 Task: Add an event with the title Monthly Review Meeting, date '2024/04/03', time 8:00 AM to 10:00 AMand add a description: A monthly review meeting is a scheduled gathering where team members and stakeholders come together to reflect on the previous month's performance, discuss achievements, identify areas for improvement, and set goals for the upcoming month. Select event color  Tomato . Add location for the event as: 789 Rua Augusta, Lisbon, Portugal, logged in from the account softage.1@softage.netand send the event invitation to softage.3@softage.net and softage.4@softage.net. Set a reminder for the event Every weekday(Monday to Friday)
Action: Mouse moved to (56, 87)
Screenshot: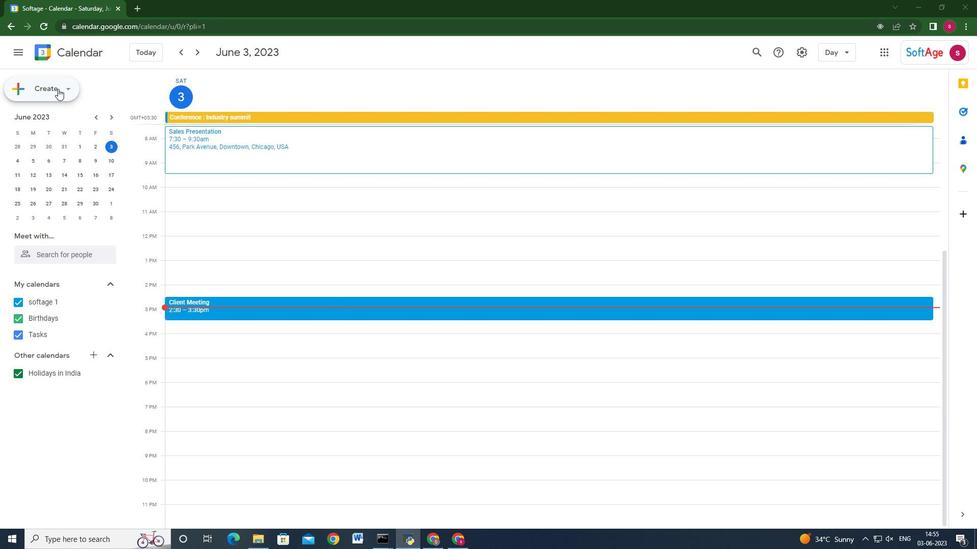 
Action: Mouse pressed left at (56, 87)
Screenshot: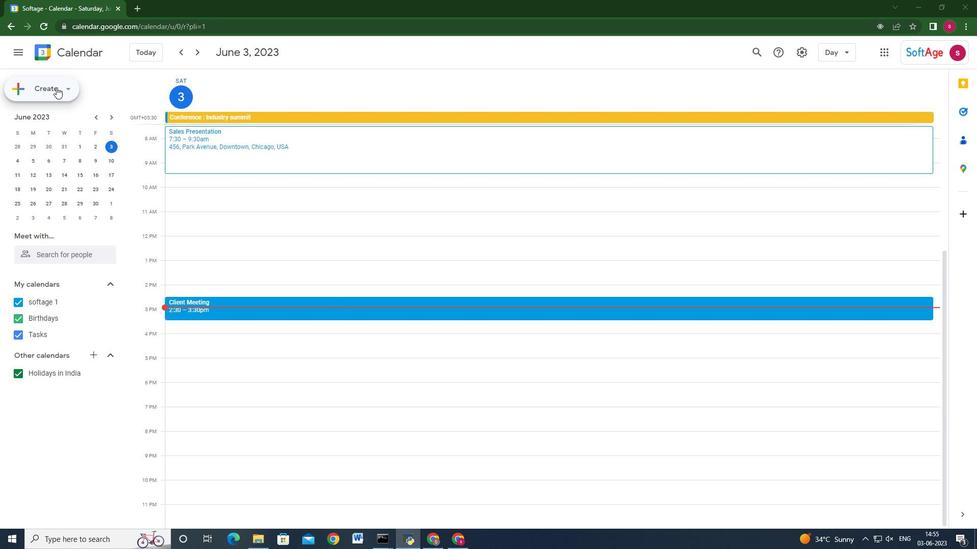 
Action: Mouse moved to (42, 115)
Screenshot: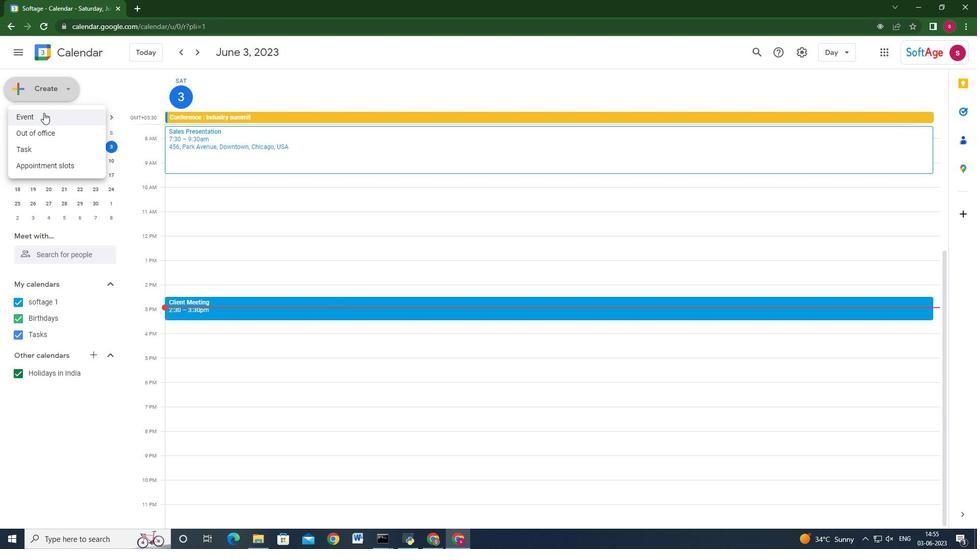 
Action: Mouse pressed left at (42, 115)
Screenshot: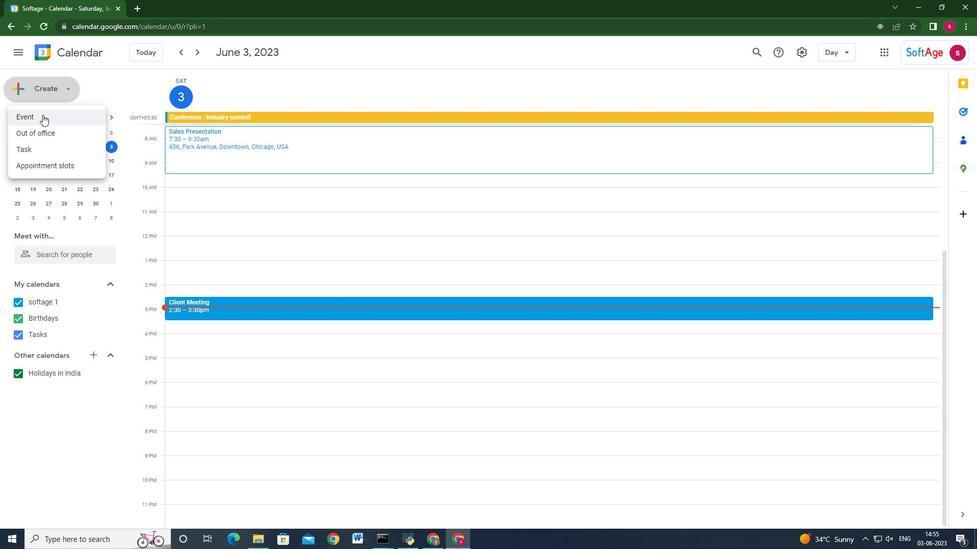 
Action: Mouse moved to (571, 397)
Screenshot: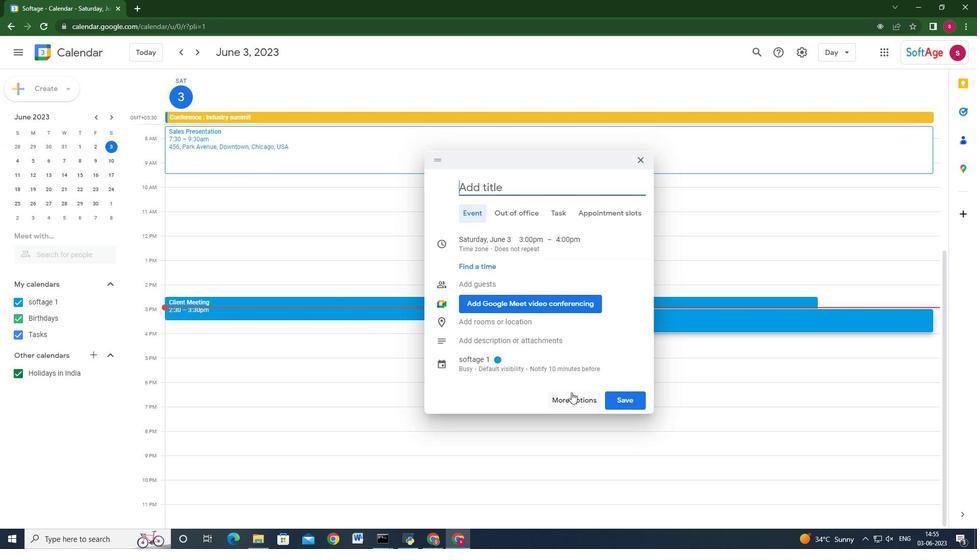 
Action: Mouse pressed left at (571, 397)
Screenshot: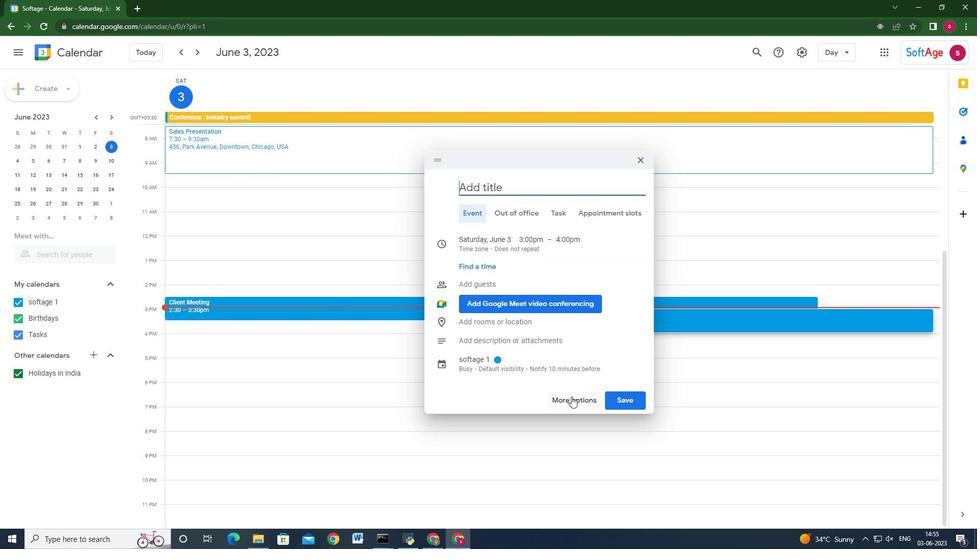 
Action: Mouse moved to (213, 61)
Screenshot: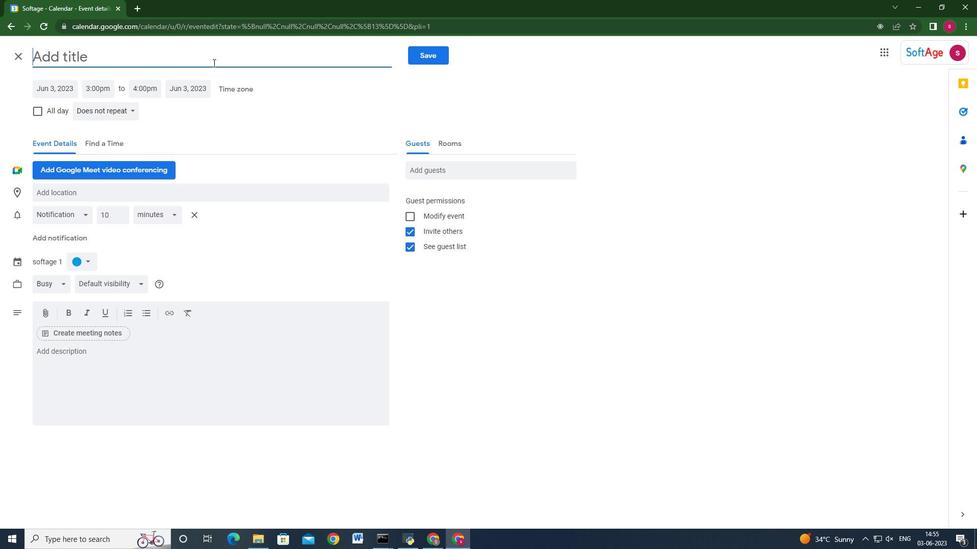 
Action: Key pressed <Key.shift>Monthly<Key.space><Key.shift>r<Key.shift><Key.backspace><Key.shift_r>Review<Key.space><Key.shift>Meeting
Screenshot: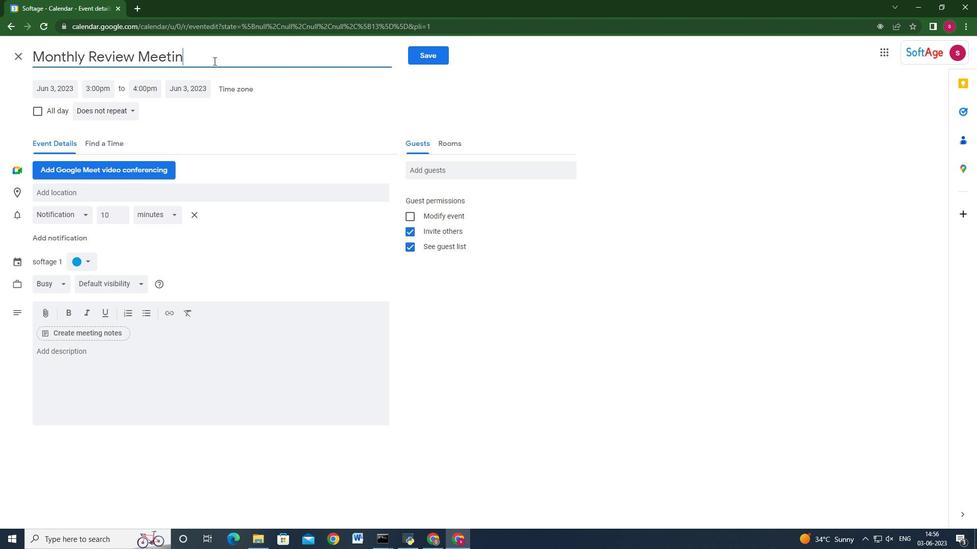 
Action: Mouse moved to (47, 86)
Screenshot: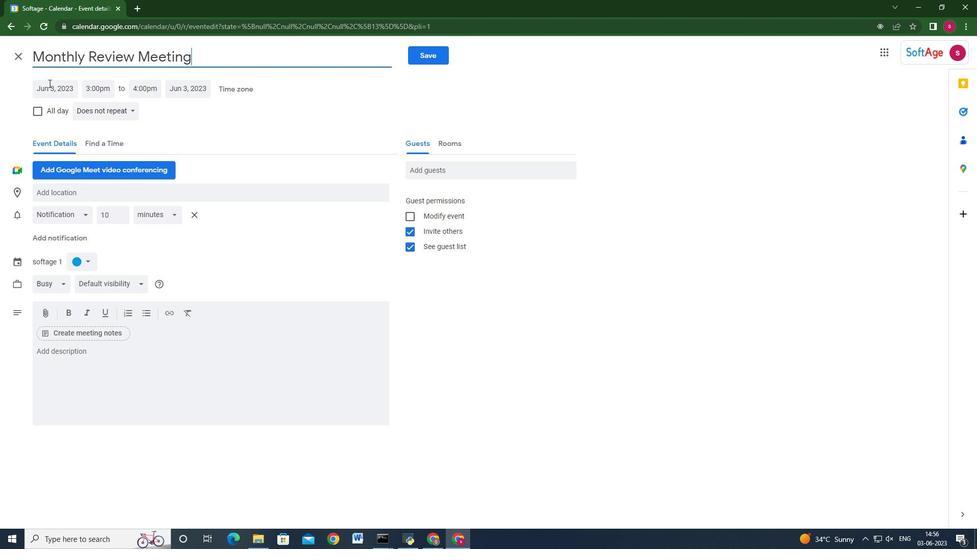 
Action: Mouse pressed left at (47, 86)
Screenshot: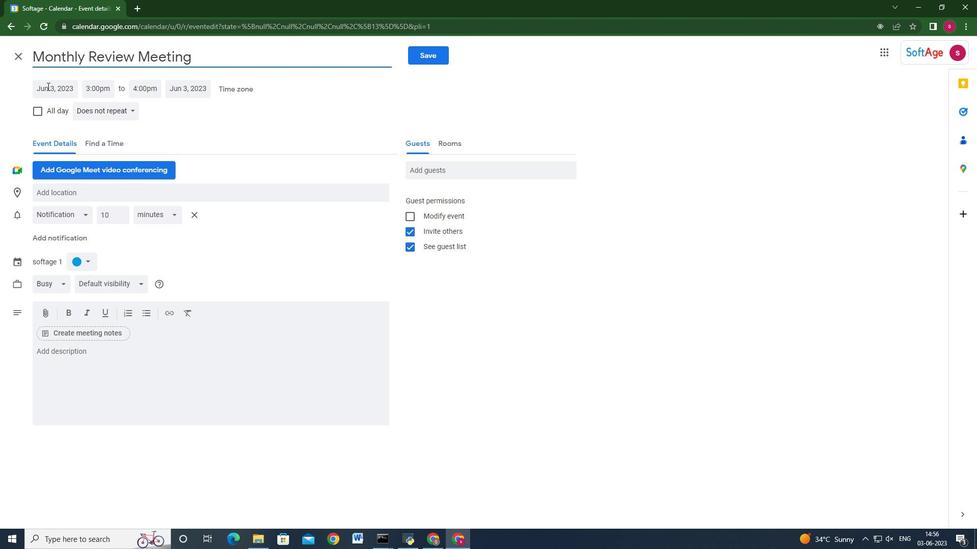 
Action: Mouse moved to (162, 109)
Screenshot: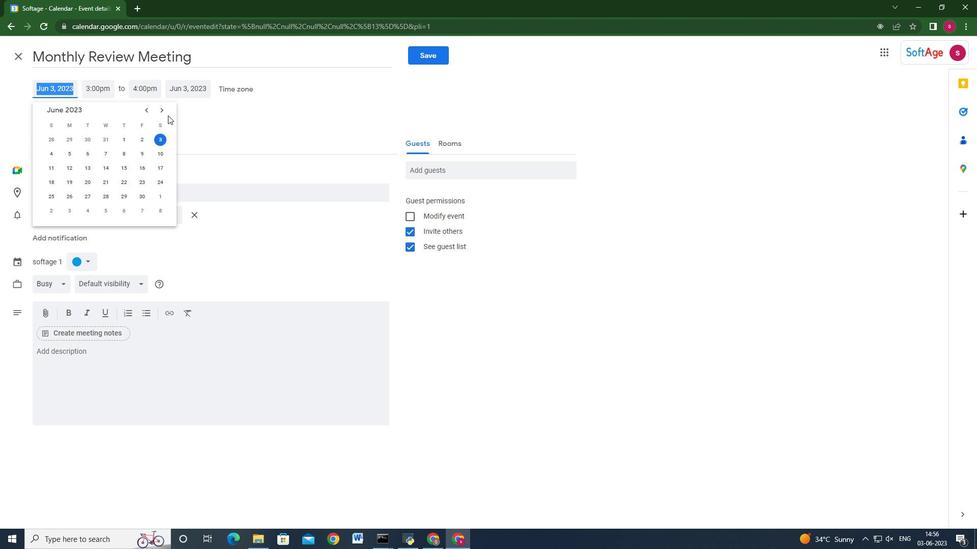 
Action: Mouse pressed left at (162, 109)
Screenshot: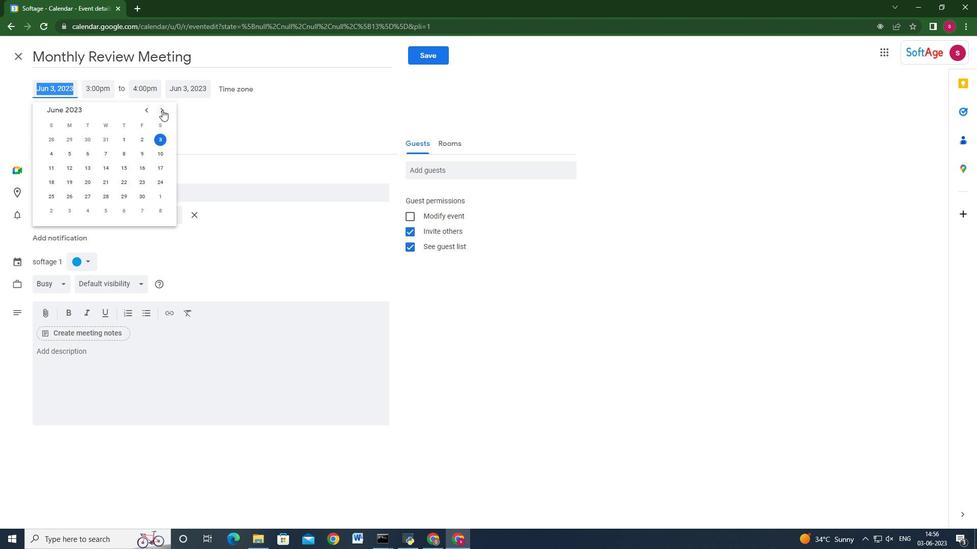 
Action: Mouse pressed left at (162, 109)
Screenshot: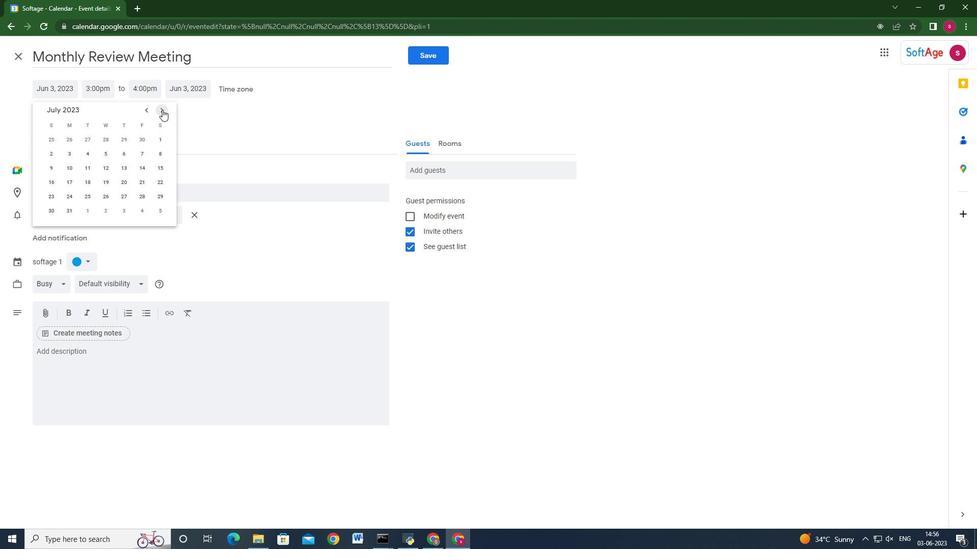 
Action: Mouse pressed left at (162, 109)
Screenshot: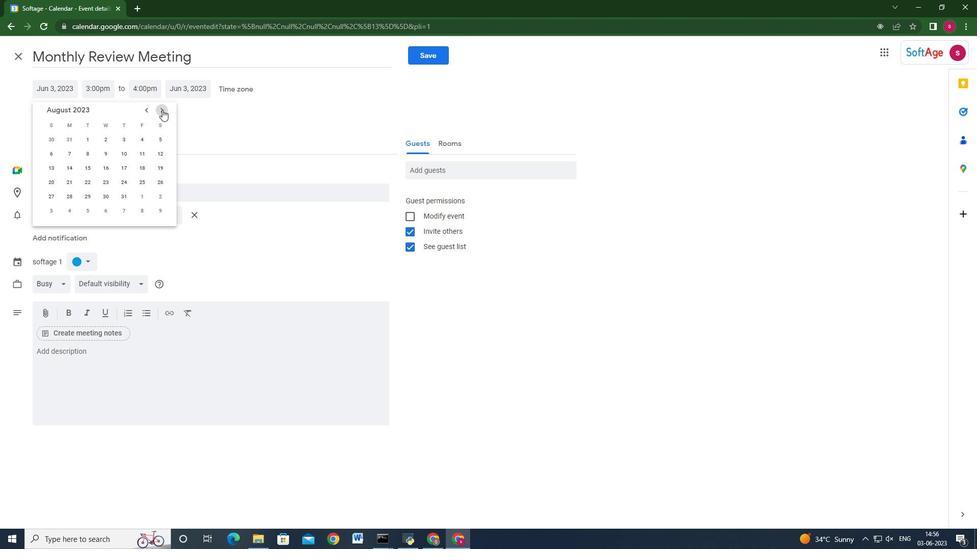 
Action: Mouse pressed left at (162, 109)
Screenshot: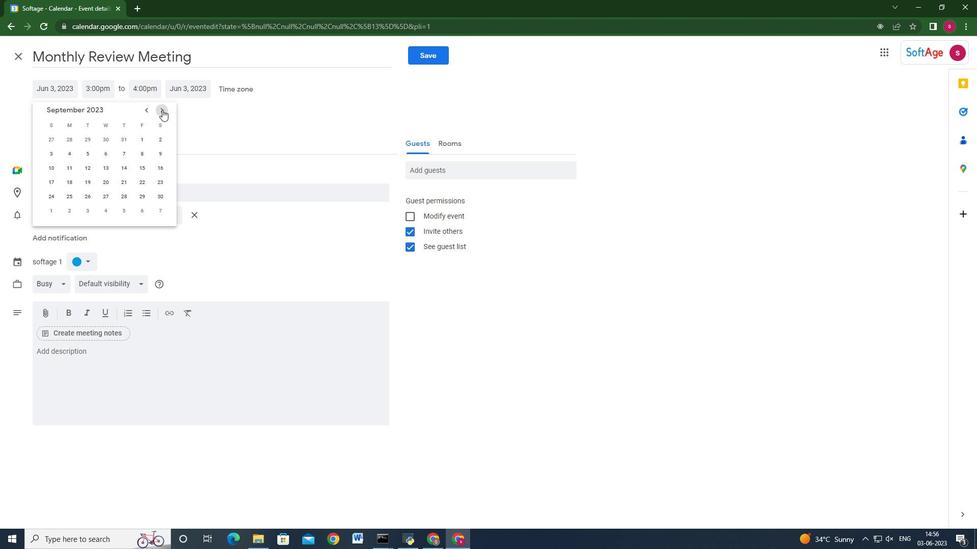 
Action: Mouse pressed left at (162, 109)
Screenshot: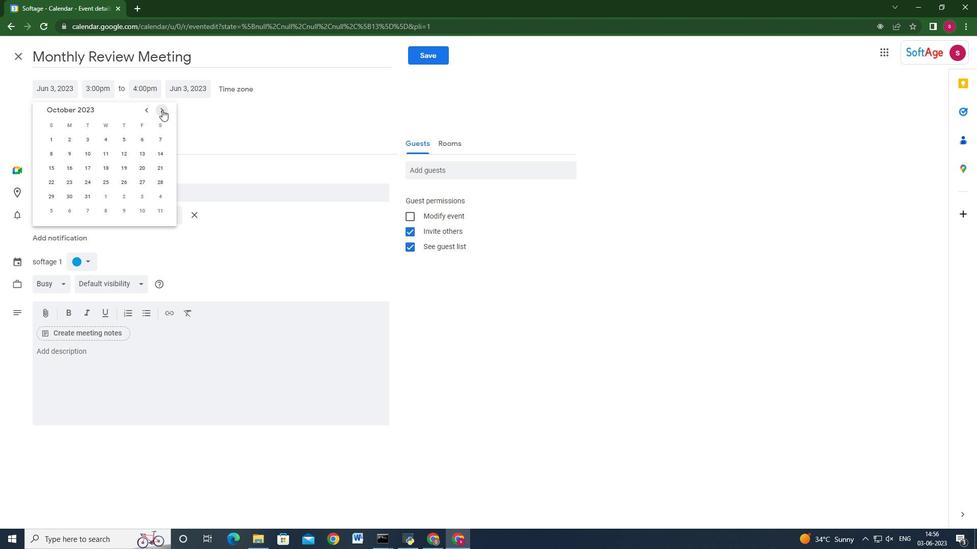 
Action: Mouse pressed left at (162, 109)
Screenshot: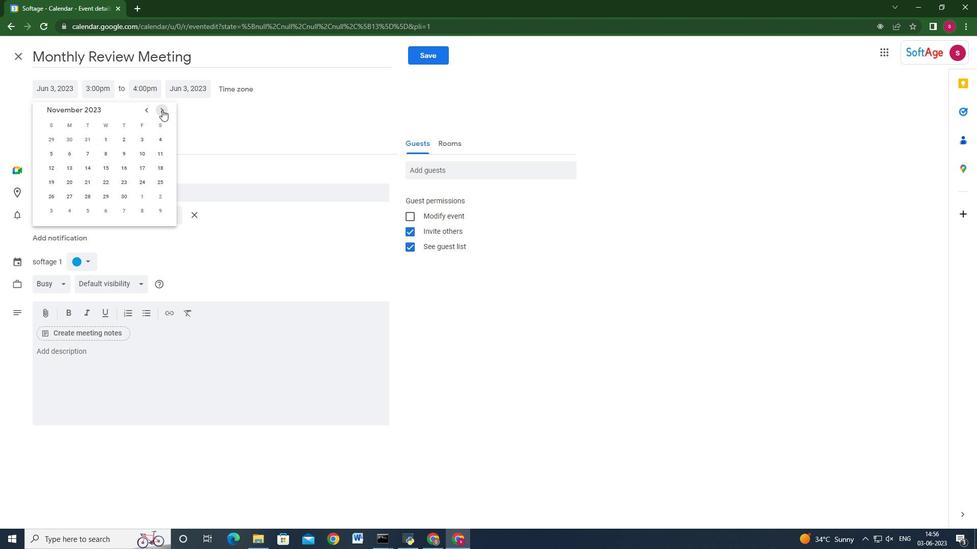 
Action: Mouse pressed left at (162, 109)
Screenshot: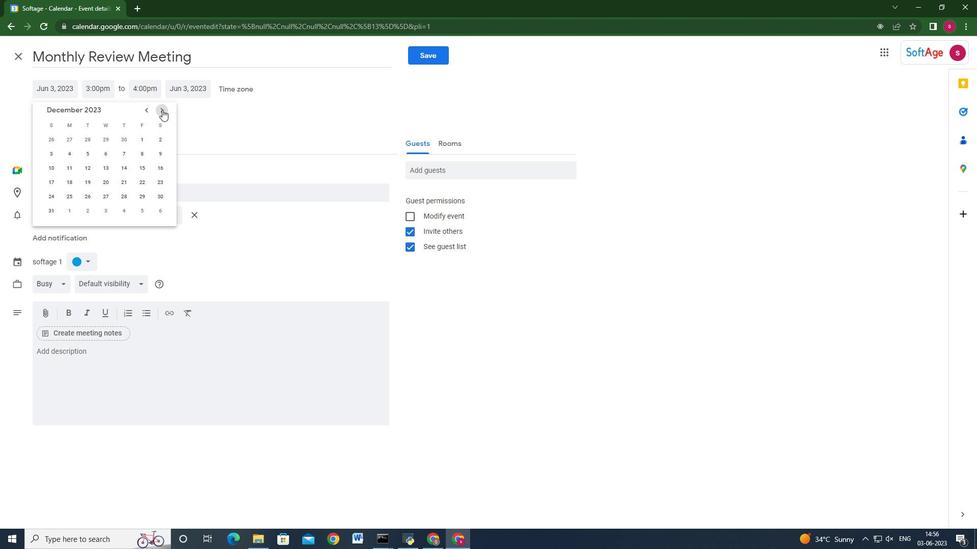 
Action: Mouse pressed left at (162, 109)
Screenshot: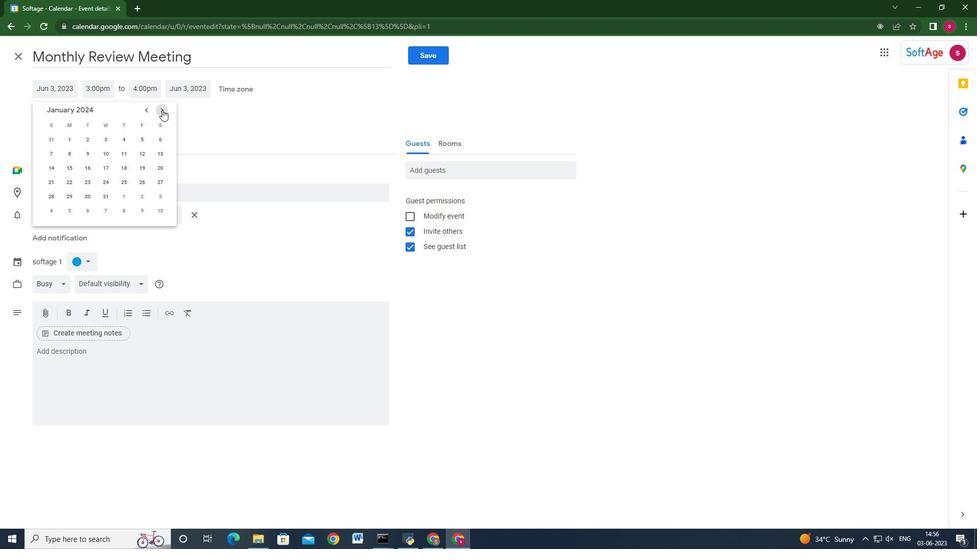 
Action: Mouse pressed left at (162, 109)
Screenshot: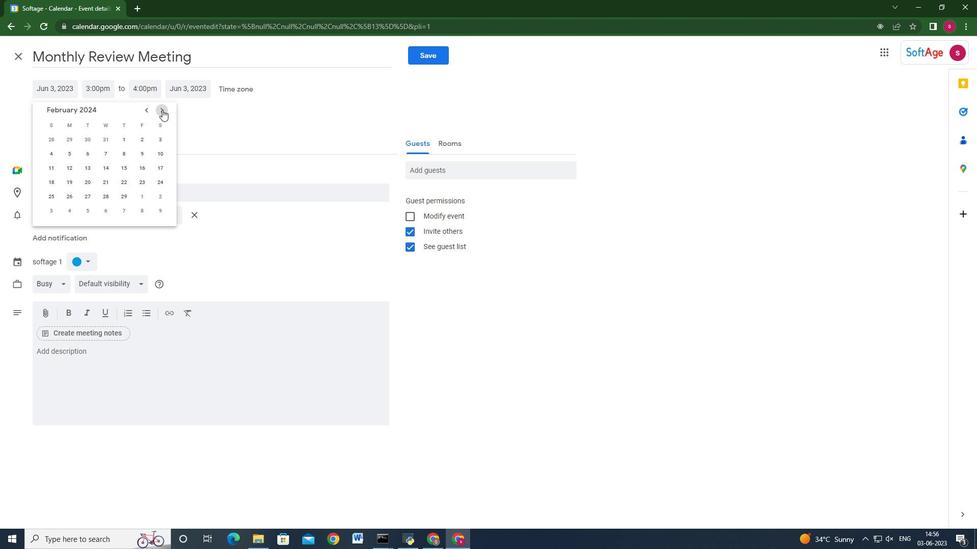 
Action: Mouse pressed left at (162, 109)
Screenshot: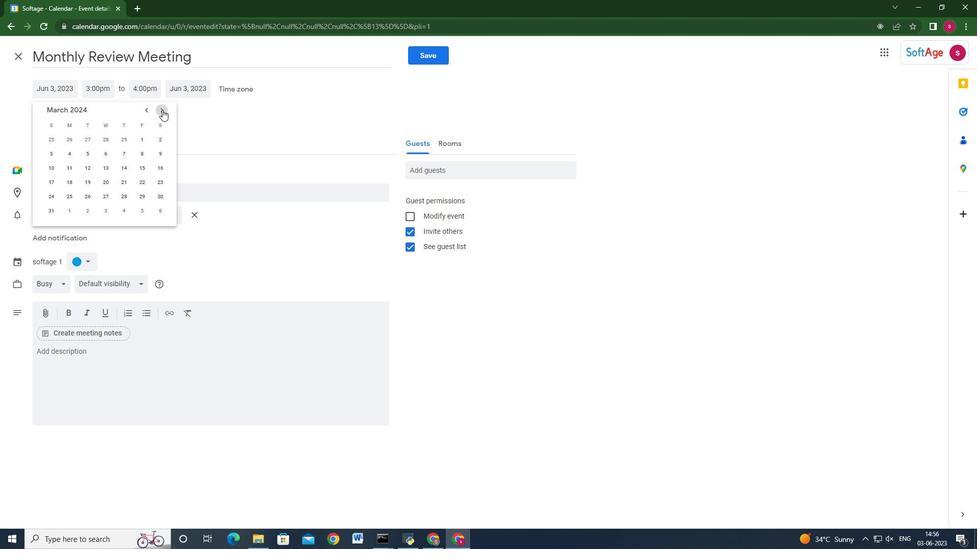
Action: Mouse moved to (107, 136)
Screenshot: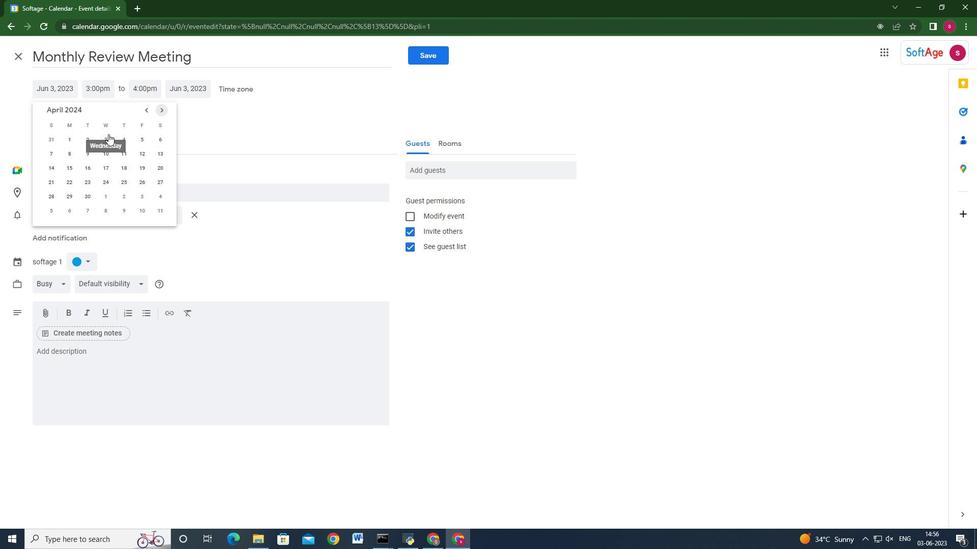 
Action: Mouse pressed left at (107, 136)
Screenshot: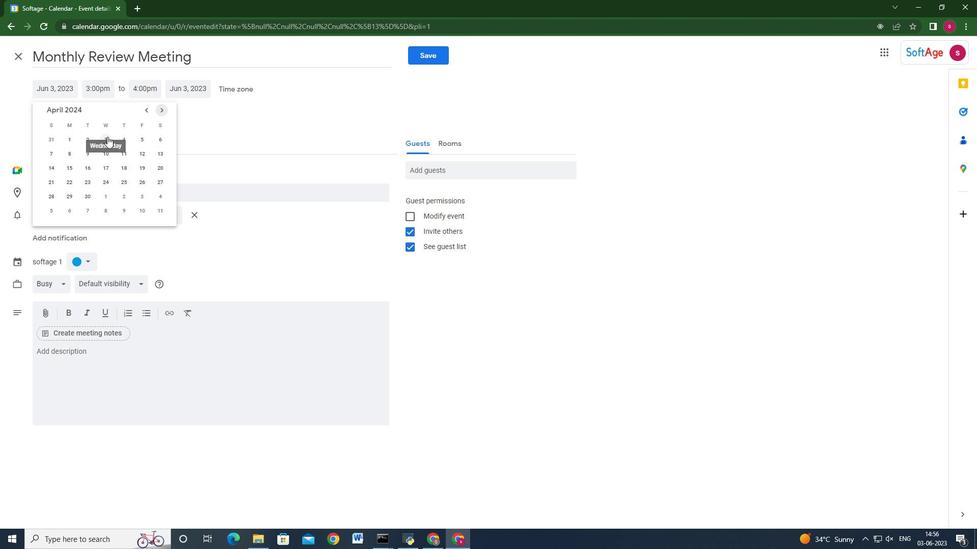 
Action: Mouse moved to (101, 87)
Screenshot: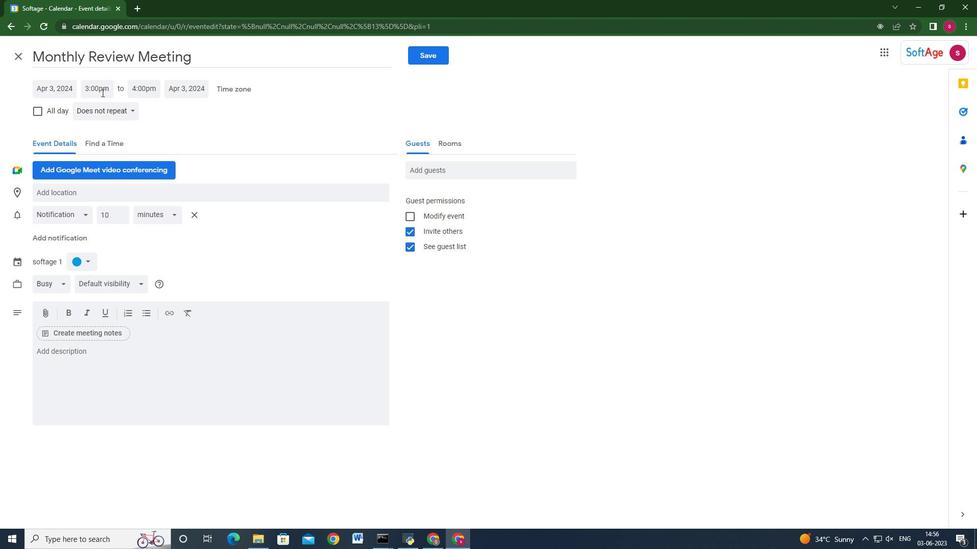 
Action: Mouse pressed left at (101, 87)
Screenshot: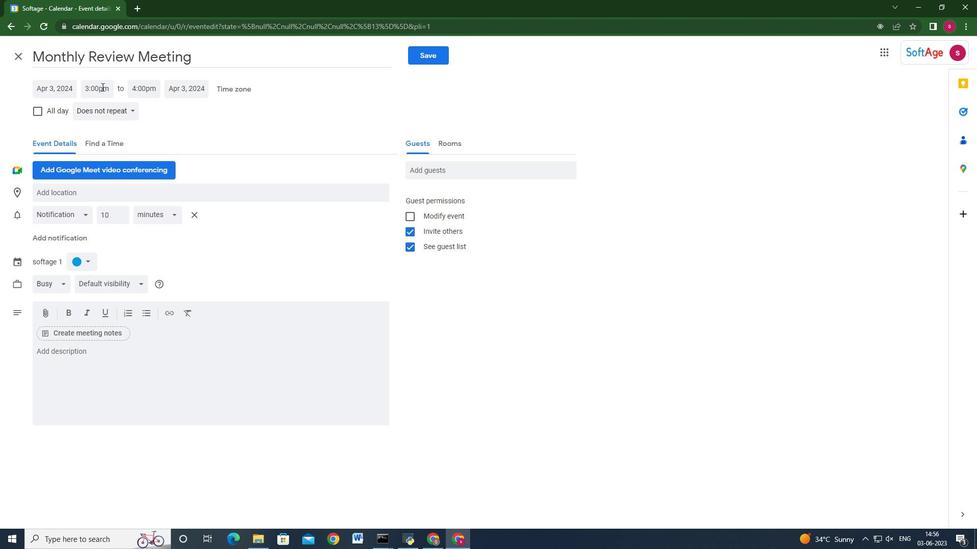 
Action: Mouse moved to (105, 133)
Screenshot: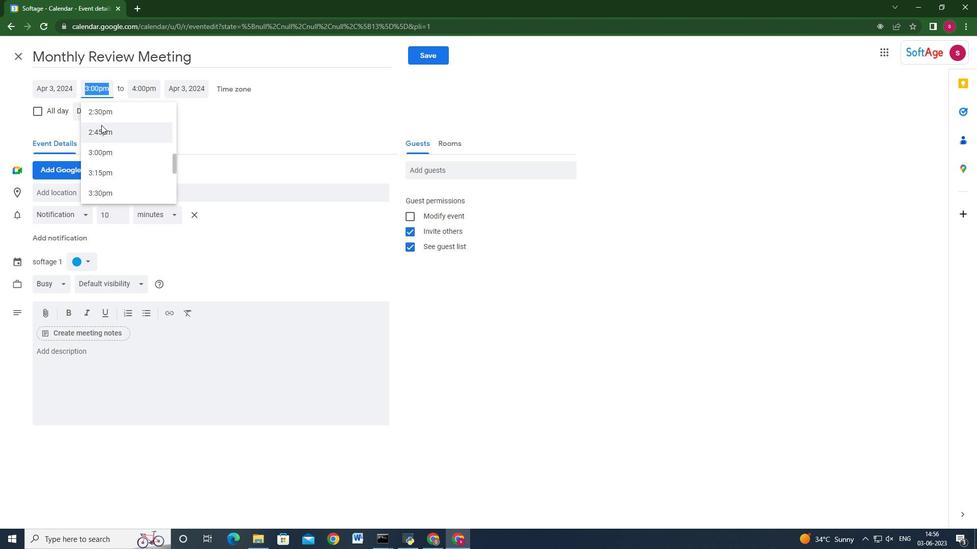 
Action: Mouse scrolled (105, 133) with delta (0, 0)
Screenshot: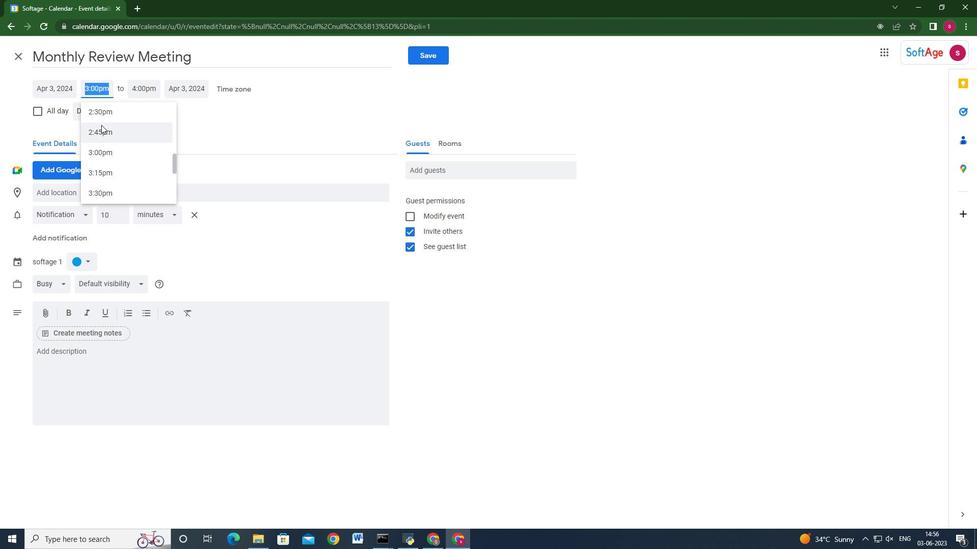 
Action: Mouse scrolled (105, 133) with delta (0, 0)
Screenshot: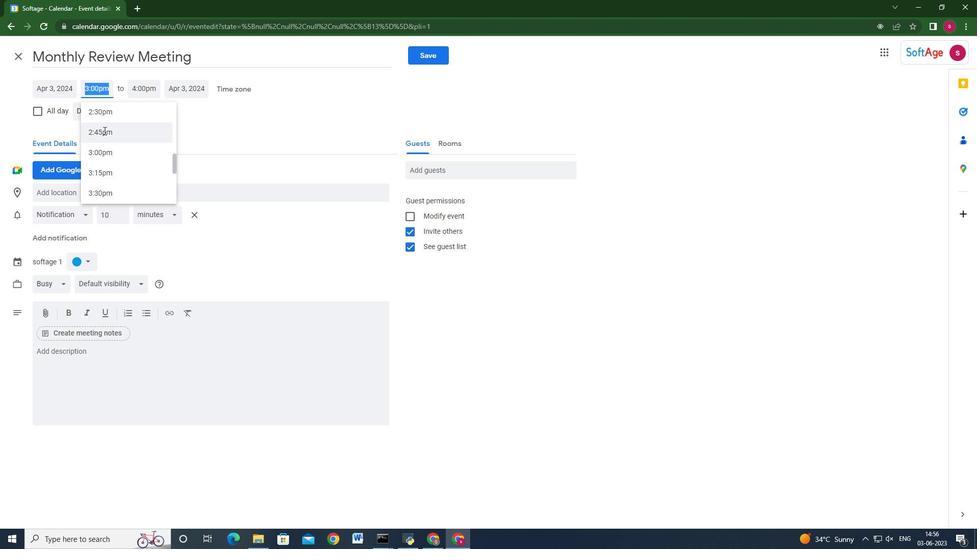 
Action: Mouse scrolled (105, 133) with delta (0, 0)
Screenshot: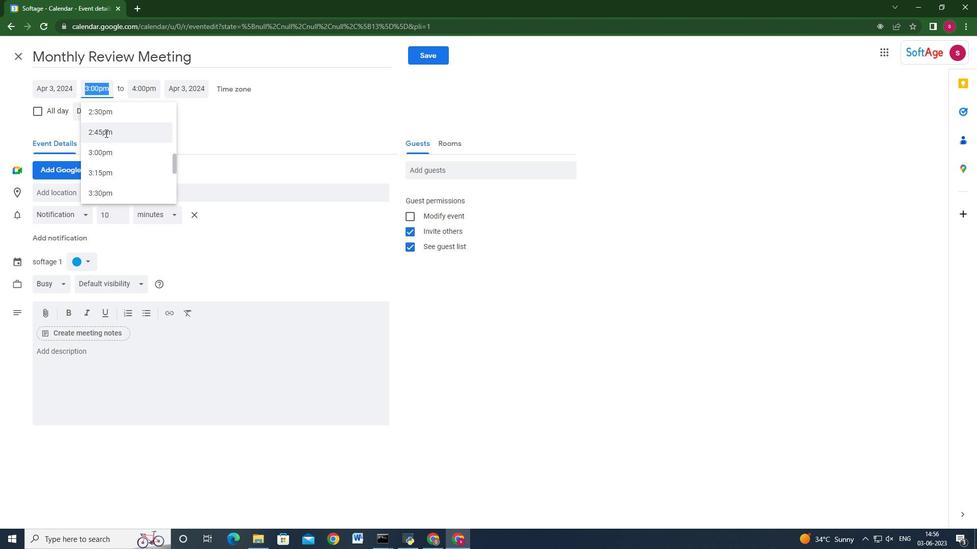 
Action: Mouse scrolled (105, 133) with delta (0, 0)
Screenshot: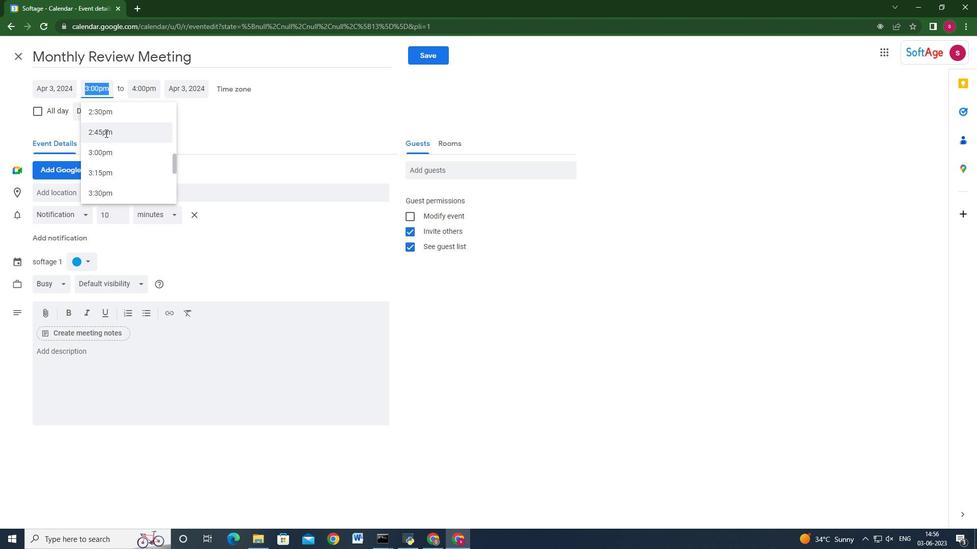 
Action: Mouse scrolled (105, 133) with delta (0, 0)
Screenshot: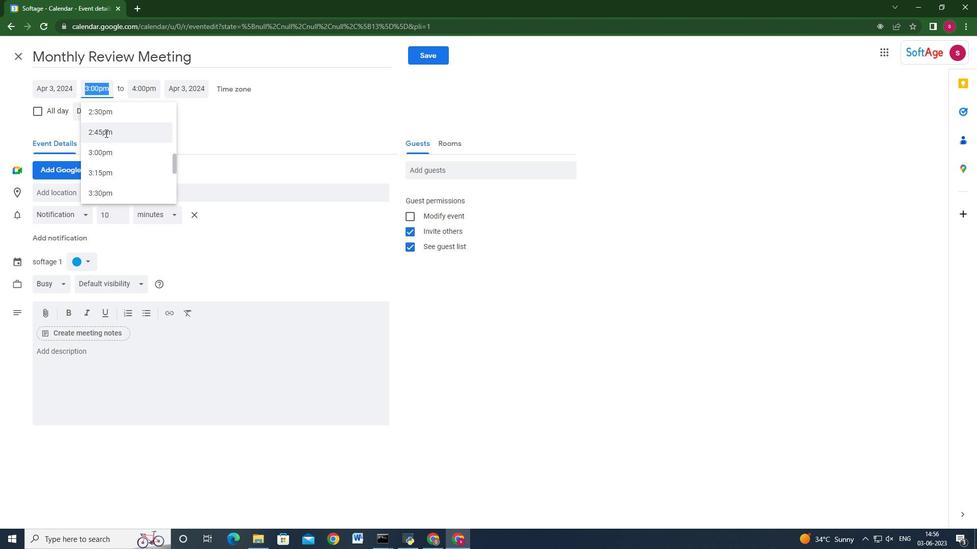 
Action: Mouse moved to (106, 136)
Screenshot: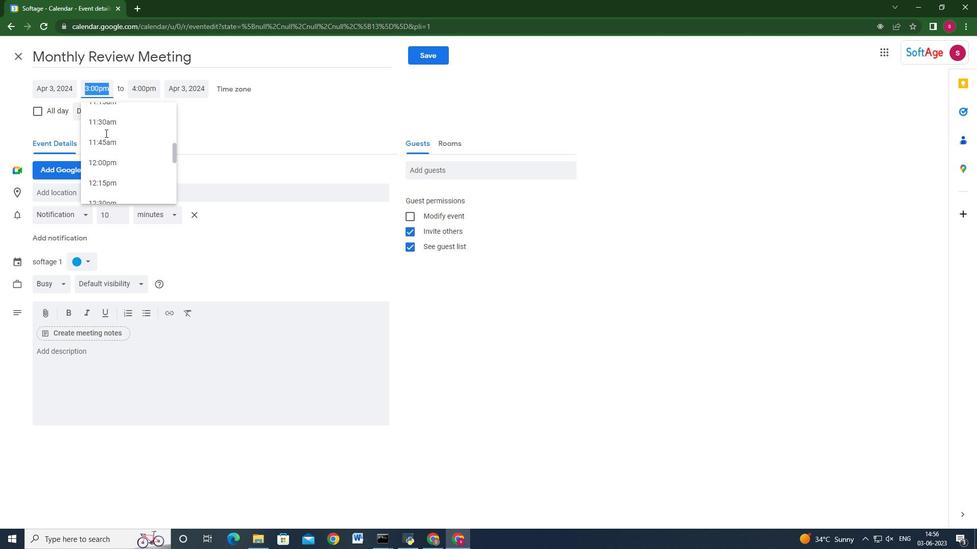 
Action: Mouse scrolled (106, 137) with delta (0, 0)
Screenshot: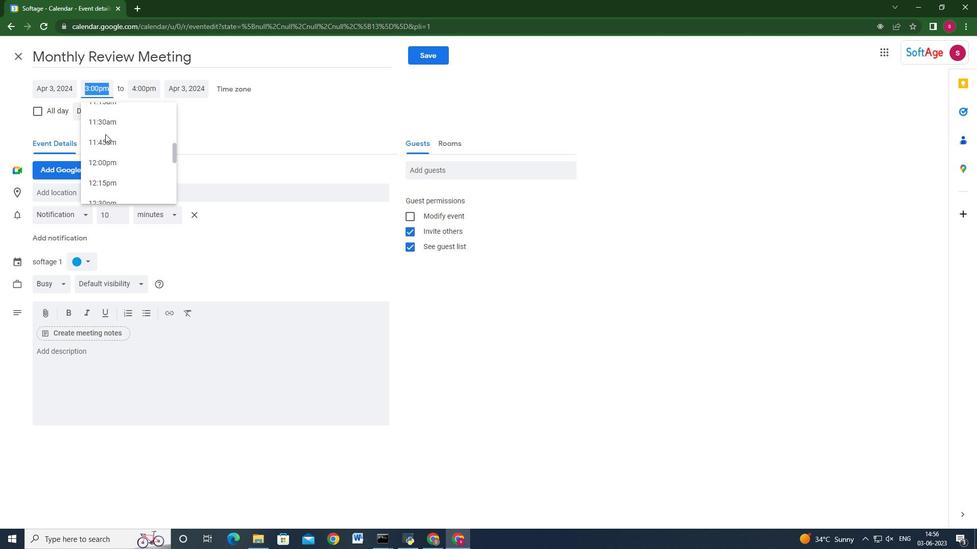 
Action: Mouse scrolled (106, 137) with delta (0, 0)
Screenshot: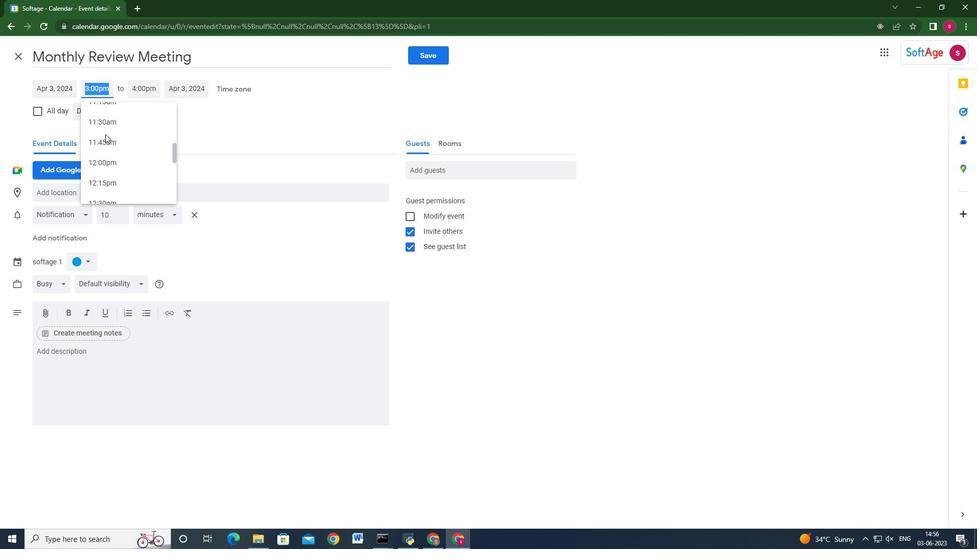 
Action: Mouse moved to (110, 143)
Screenshot: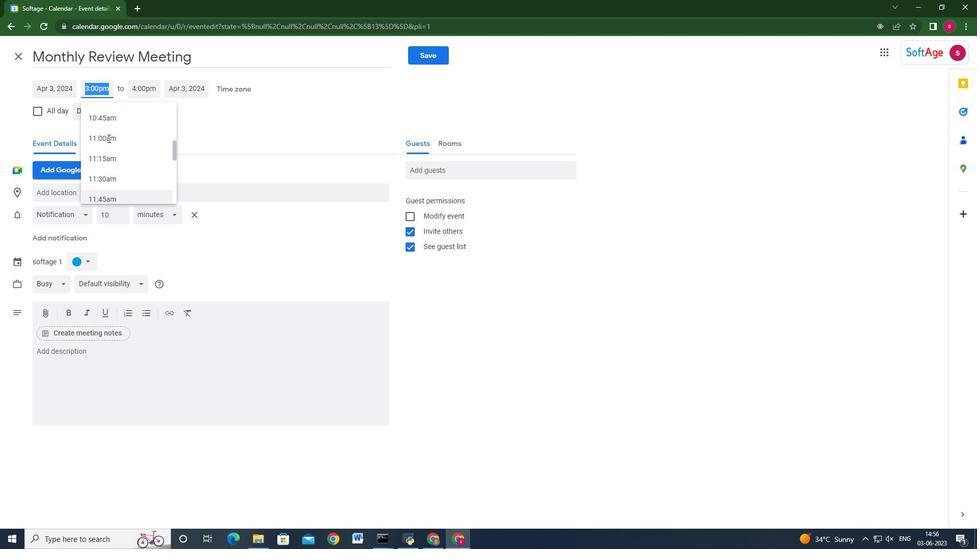 
Action: Mouse scrolled (110, 143) with delta (0, 0)
Screenshot: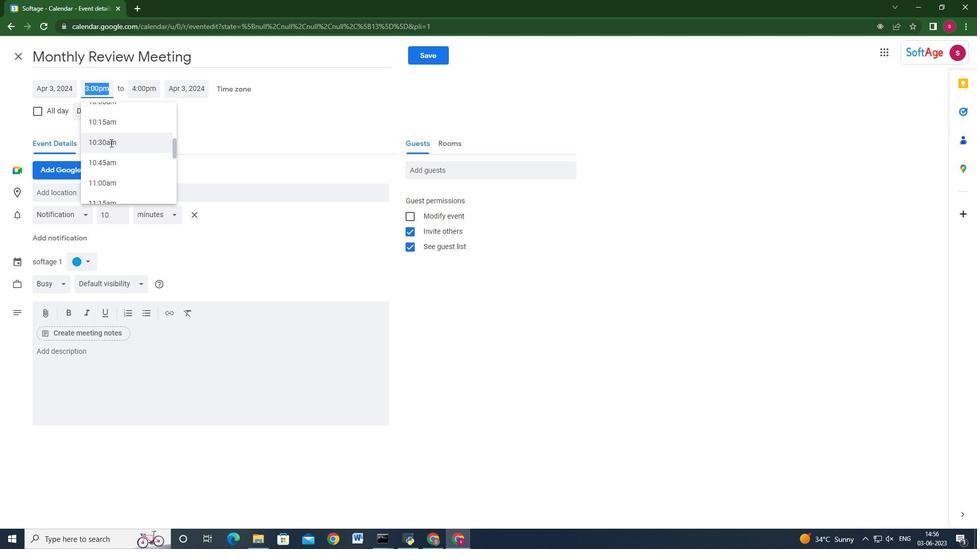 
Action: Mouse scrolled (110, 143) with delta (0, 0)
Screenshot: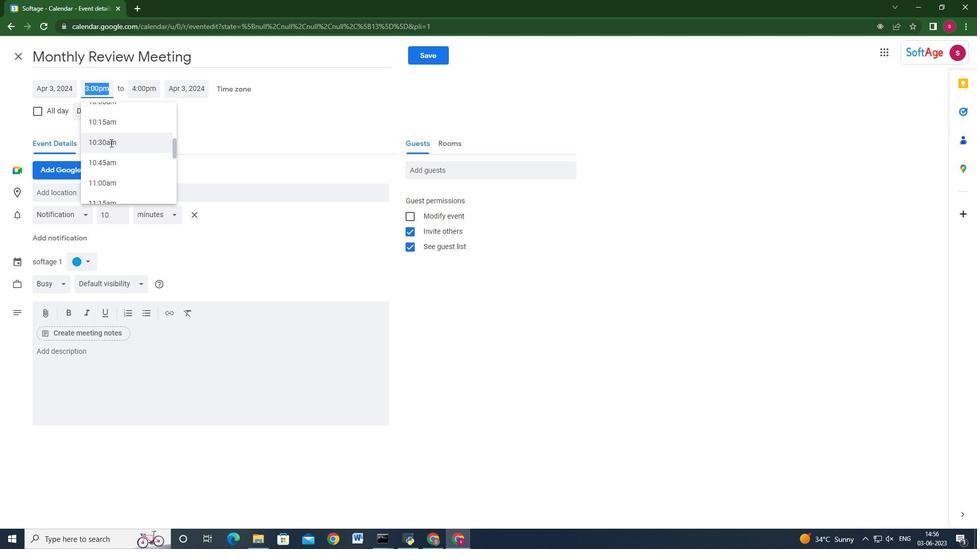 
Action: Mouse moved to (116, 122)
Screenshot: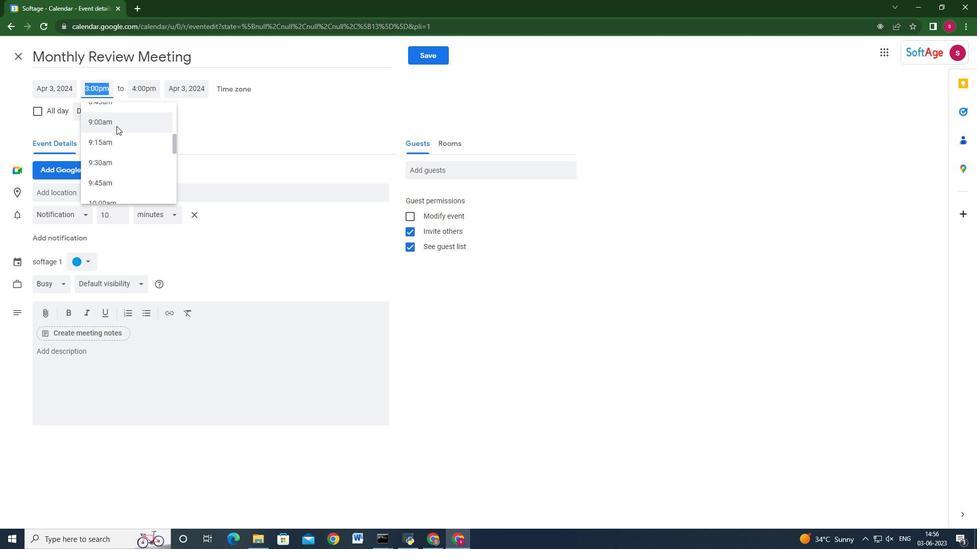 
Action: Mouse scrolled (116, 122) with delta (0, 0)
Screenshot: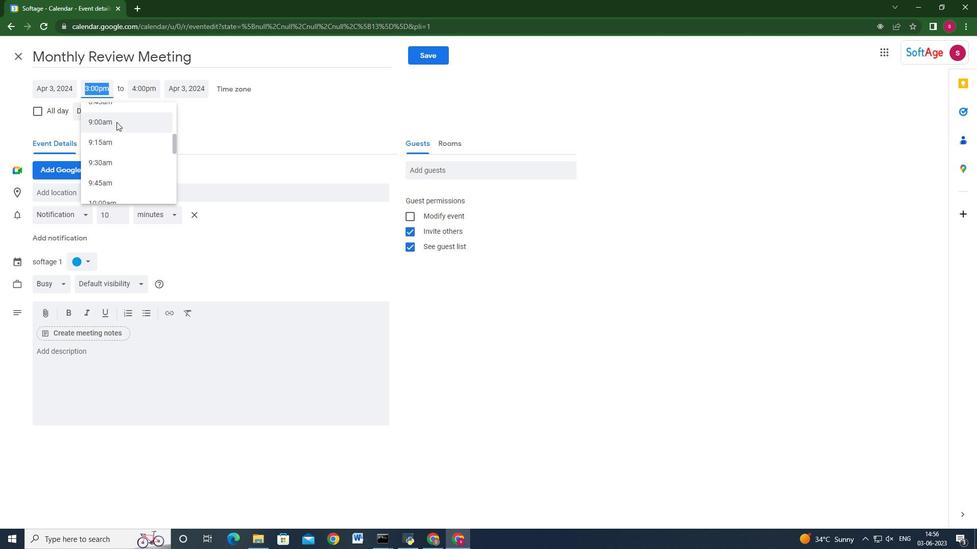 
Action: Mouse moved to (118, 119)
Screenshot: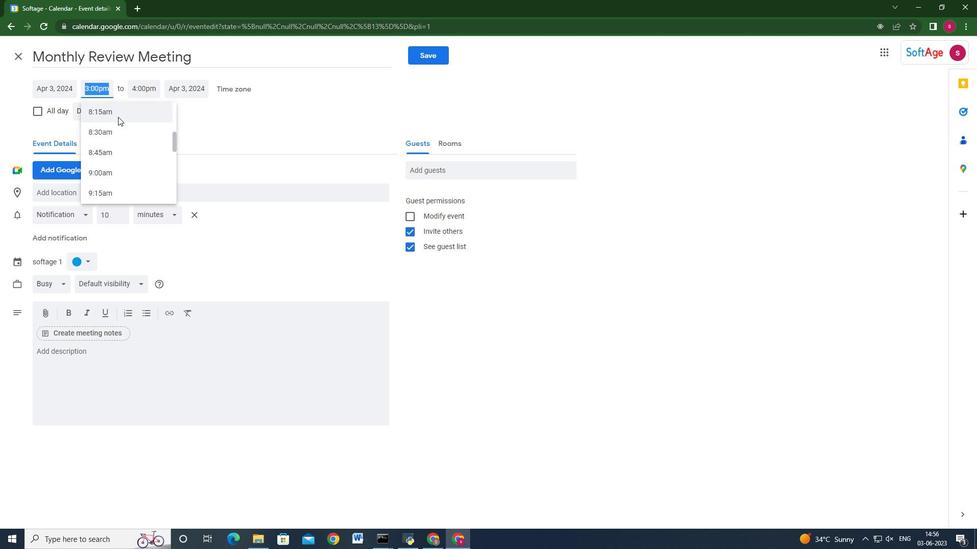 
Action: Mouse scrolled (118, 120) with delta (0, 0)
Screenshot: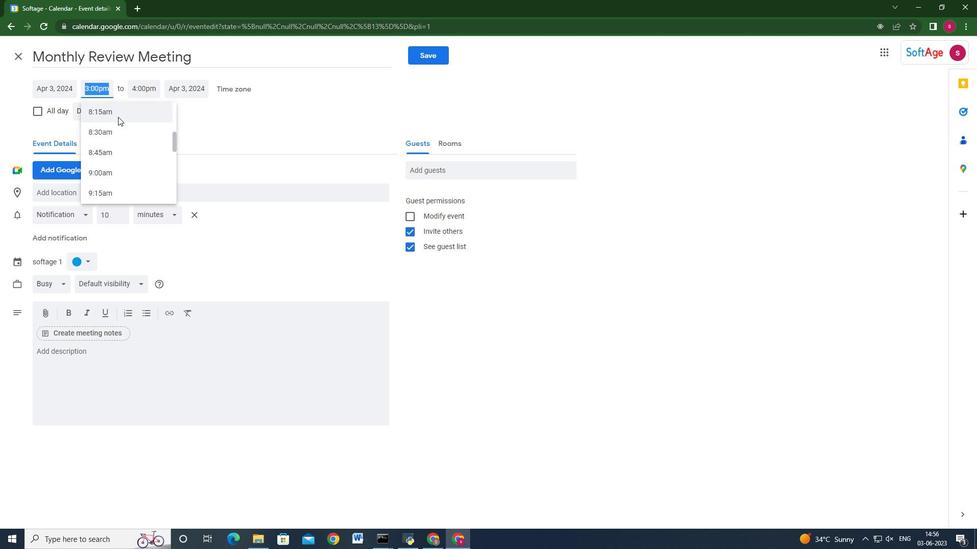 
Action: Mouse moved to (113, 135)
Screenshot: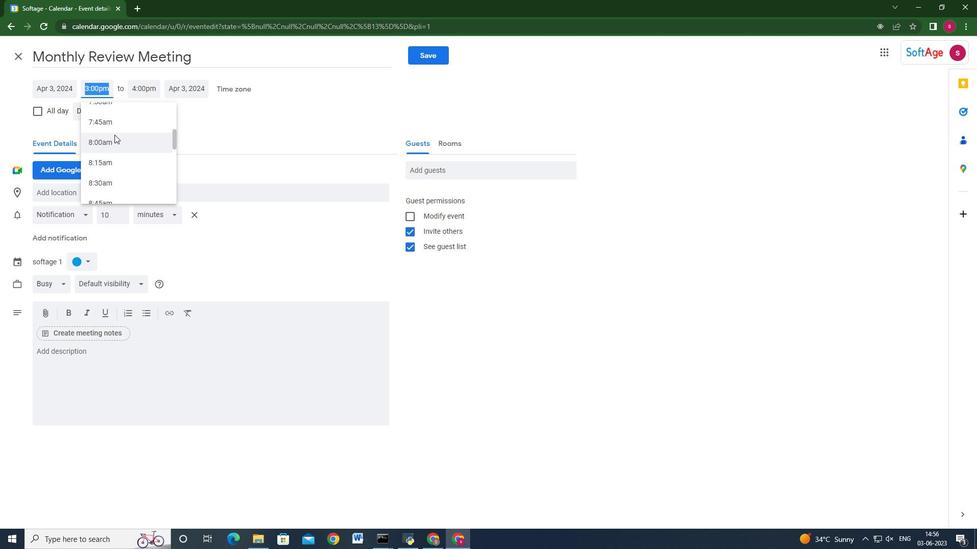 
Action: Mouse pressed left at (113, 135)
Screenshot: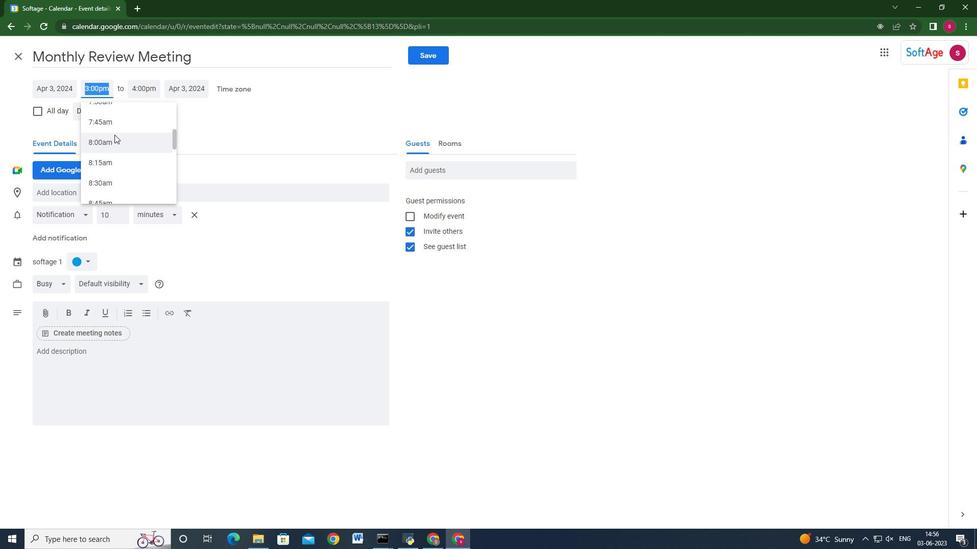 
Action: Mouse moved to (140, 90)
Screenshot: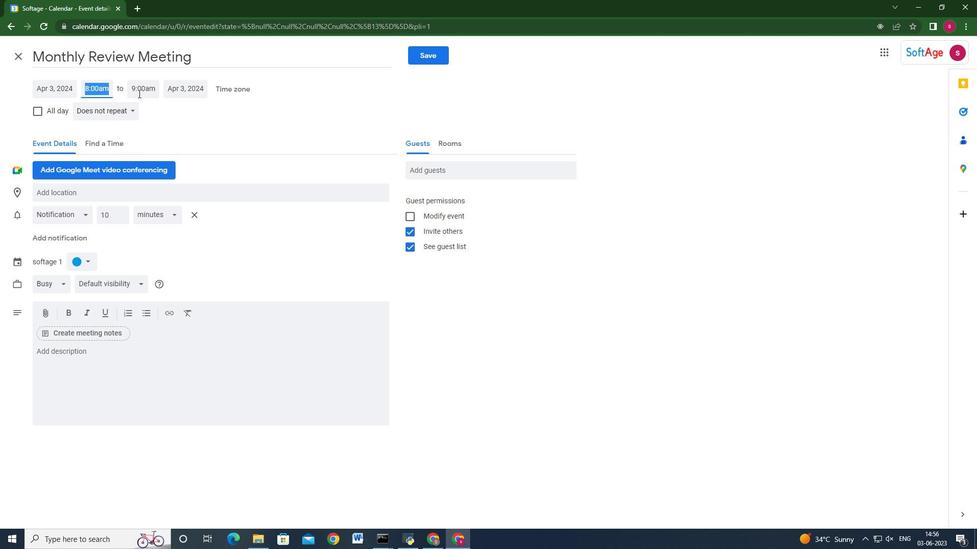 
Action: Mouse pressed left at (140, 90)
Screenshot: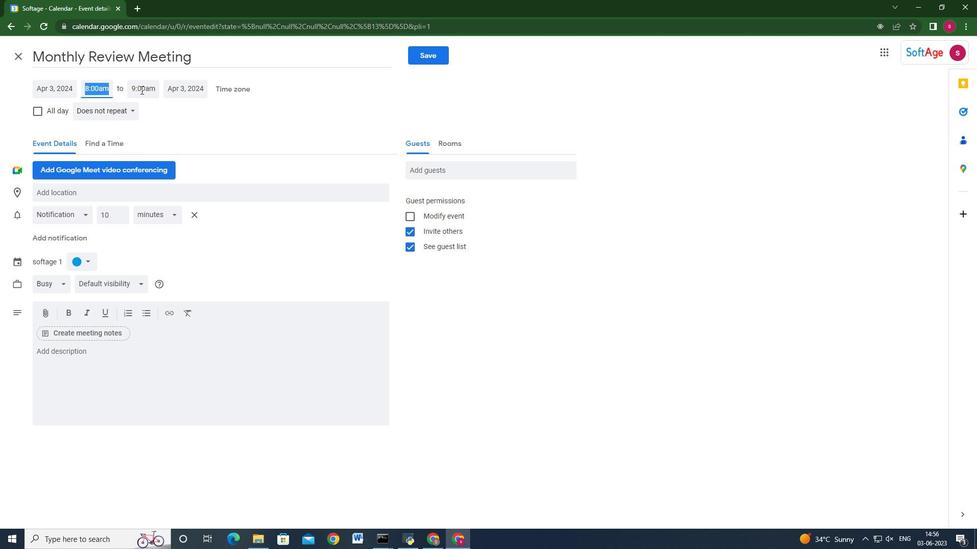 
Action: Mouse moved to (152, 124)
Screenshot: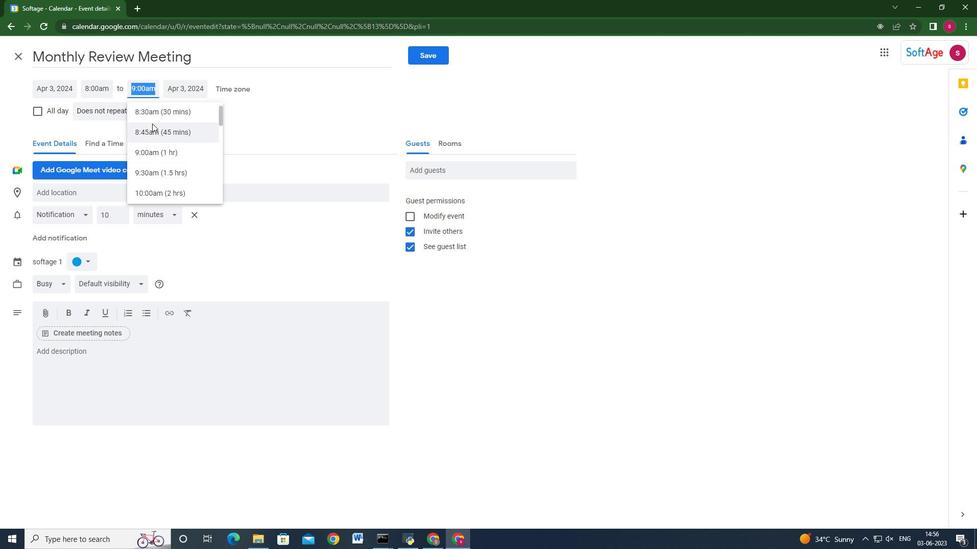 
Action: Mouse scrolled (152, 124) with delta (0, 0)
Screenshot: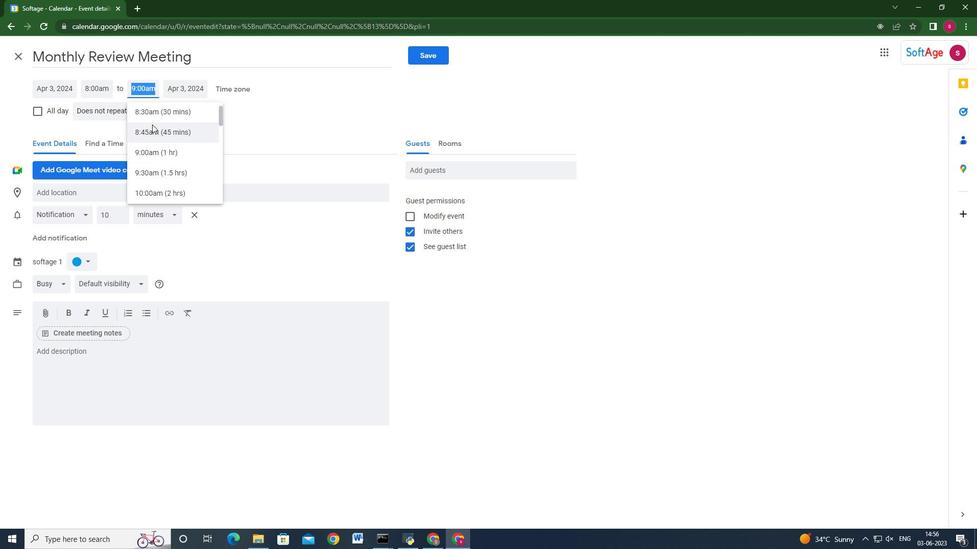 
Action: Mouse scrolled (152, 124) with delta (0, 0)
Screenshot: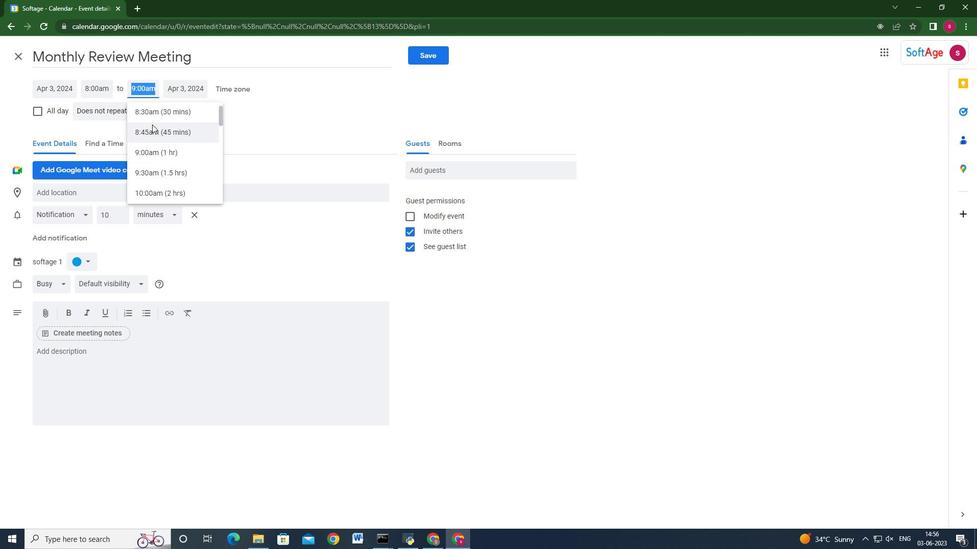 
Action: Mouse scrolled (152, 125) with delta (0, 0)
Screenshot: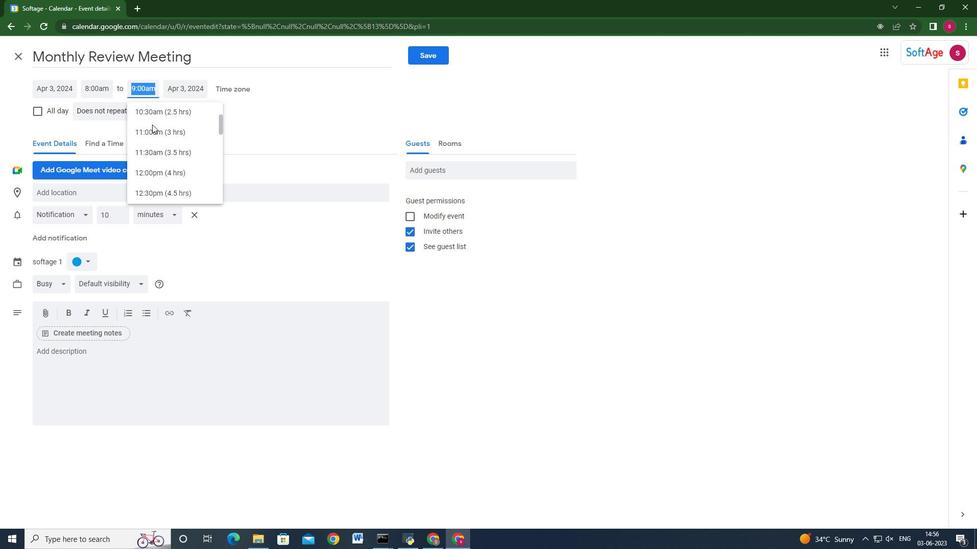 
Action: Mouse moved to (154, 139)
Screenshot: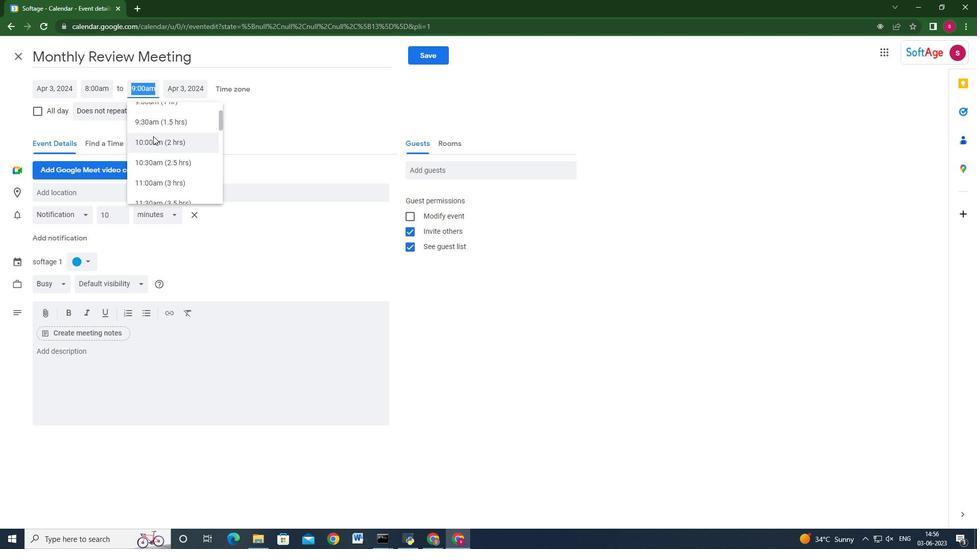 
Action: Mouse pressed left at (154, 139)
Screenshot: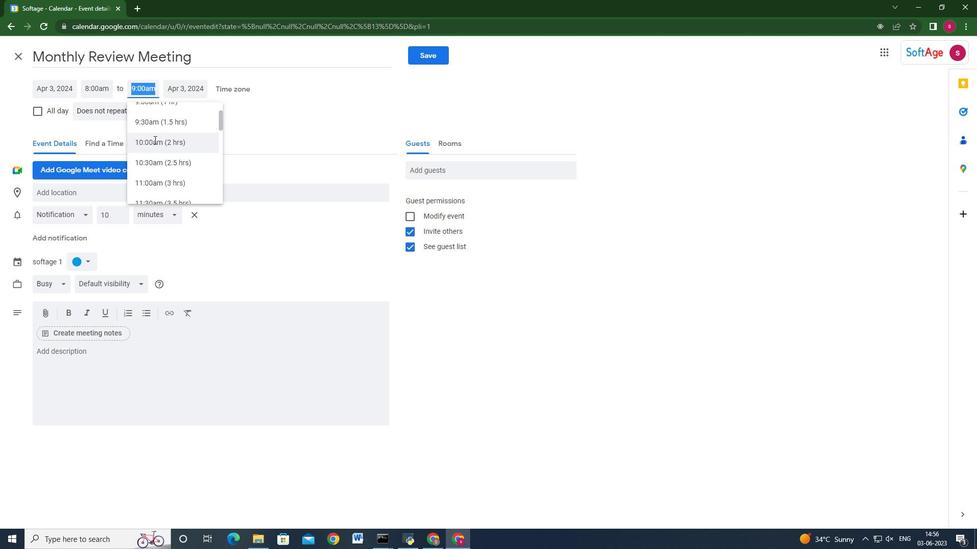 
Action: Mouse moved to (109, 358)
Screenshot: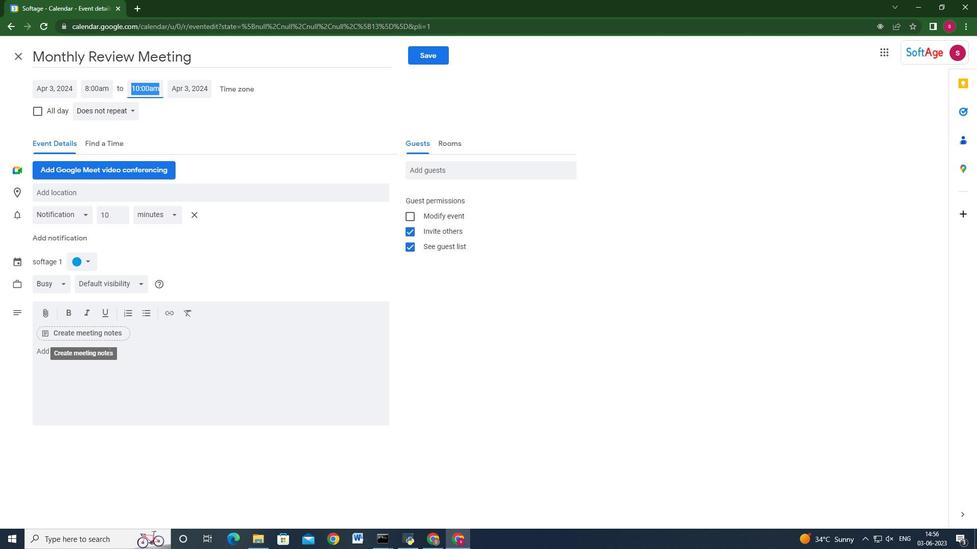 
Action: Mouse pressed left at (109, 358)
Screenshot: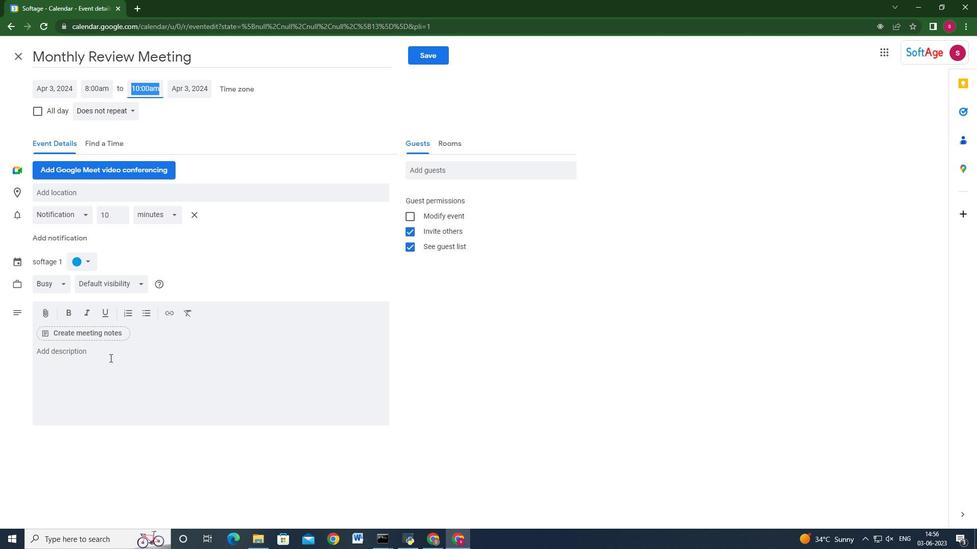 
Action: Key pressed <Key.shift><Key.shift><Key.shift><Key.shift>A<Key.space>monthly<Key.space>review<Key.space>meeting<Key.space>m<Key.backspace>is<Key.space>a<Key.space>schedu<Key.backspace><Key.backspace><Key.backspace>eduled<Key.space>gathering<Key.space>where<Key.space>team<Key.space>members<Key.space>aan<Key.backspace><Key.backspace>nd<Key.space>stakeholders<Key.space>come<Key.space>toghet<Key.backspace><Key.backspace><Key.backspace><Key.backspace>eth<Key.backspace><Key.backspace><Key.backspace>gether<Key.space>to<Key.space>reflect<Key.space>on<Key.space>the<Key.space>previous<Key.space>month's<Key.space>performance<Key.space><Key.backspace>,<Key.space>discu<Key.backspace>iss<Key.space>ac<Key.backspace><Key.backspace><Key.backspace><Key.backspace><Key.backspace><Key.backspace>uss<Key.space>achievements<Key.space><Key.backspace>,<Key.space>identify<Key.space>areas<Key.space>for<Key.space>improvement,<Key.space>and<Key.space>set<Key.space>goals<Key.space>for<Key.space>the<Key.space>upd<Key.backspace>coming<Key.space>month.
Screenshot: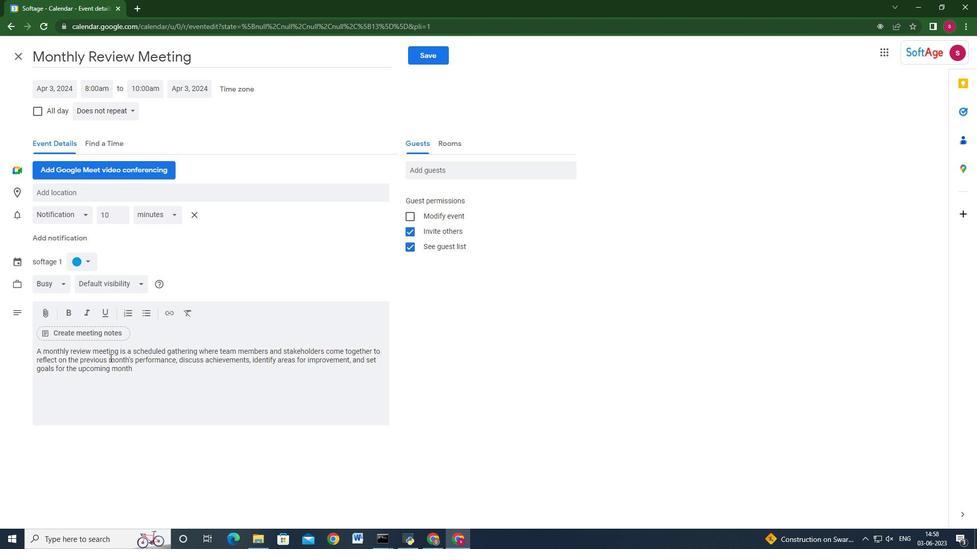 
Action: Mouse moved to (72, 268)
Screenshot: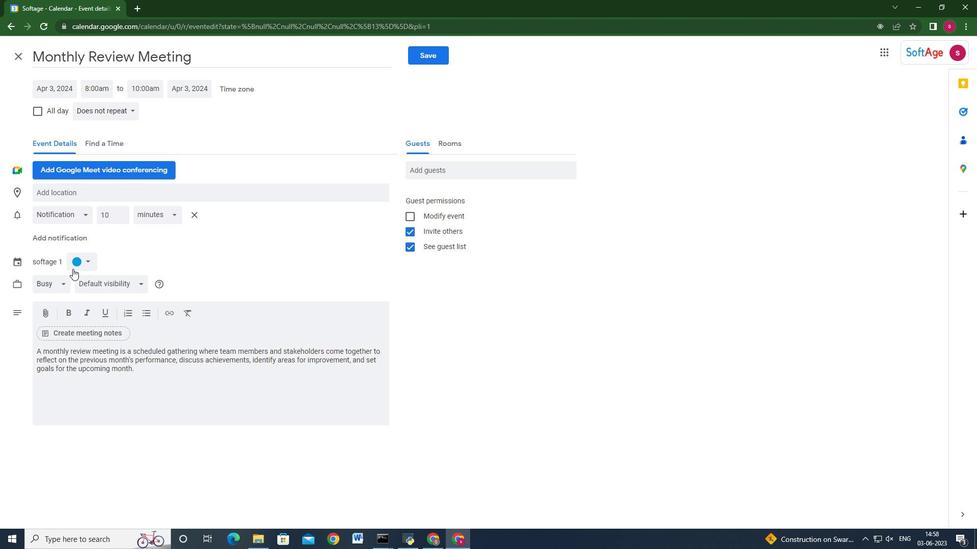 
Action: Mouse pressed left at (72, 268)
Screenshot: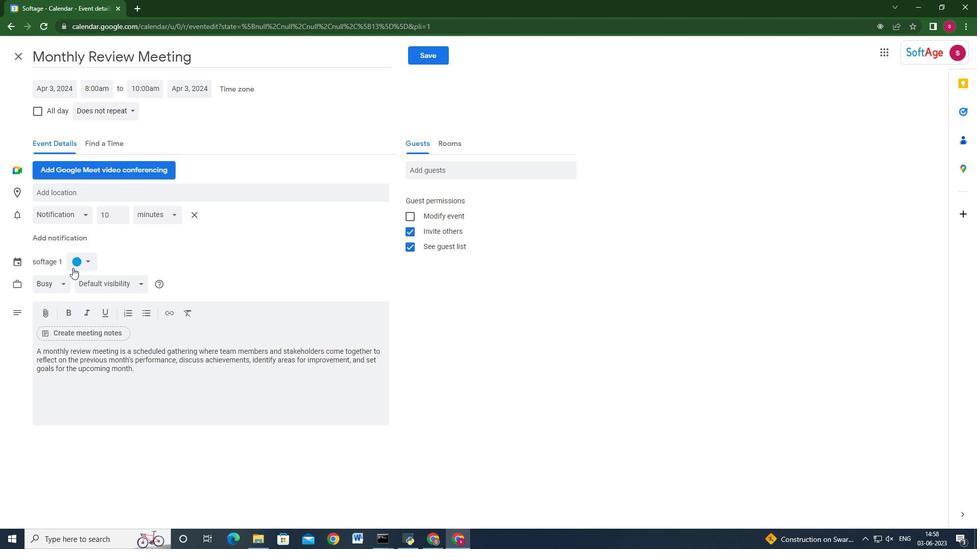 
Action: Mouse moved to (76, 264)
Screenshot: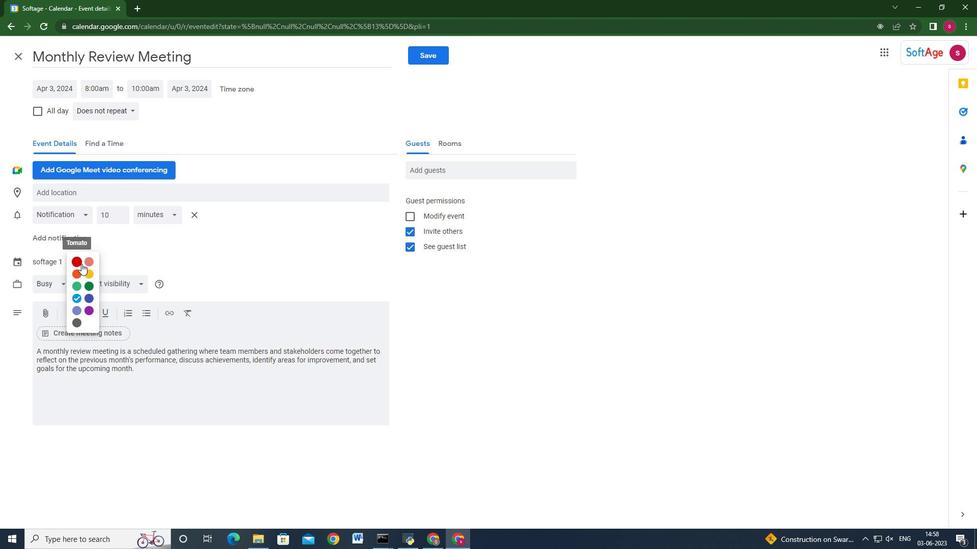 
Action: Mouse pressed left at (76, 264)
Screenshot: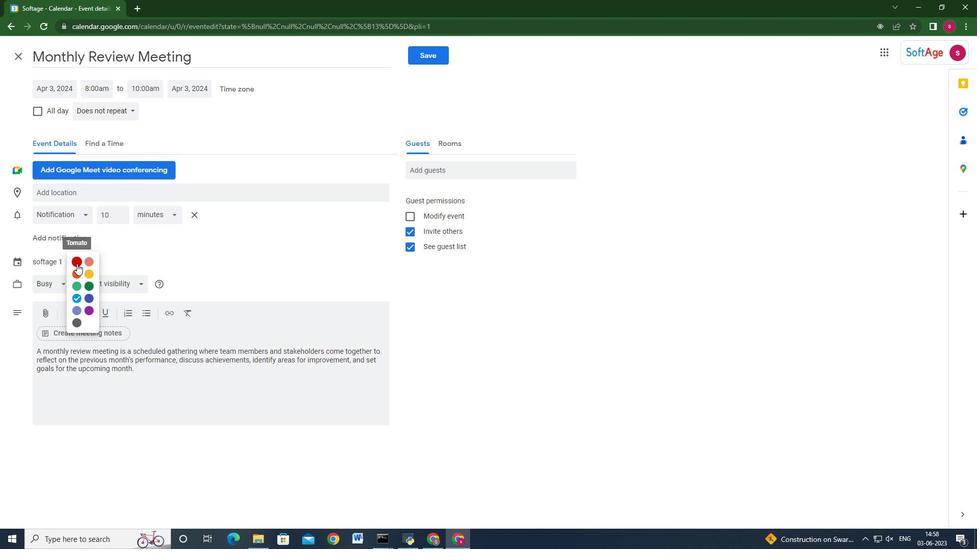 
Action: Mouse moved to (162, 193)
Screenshot: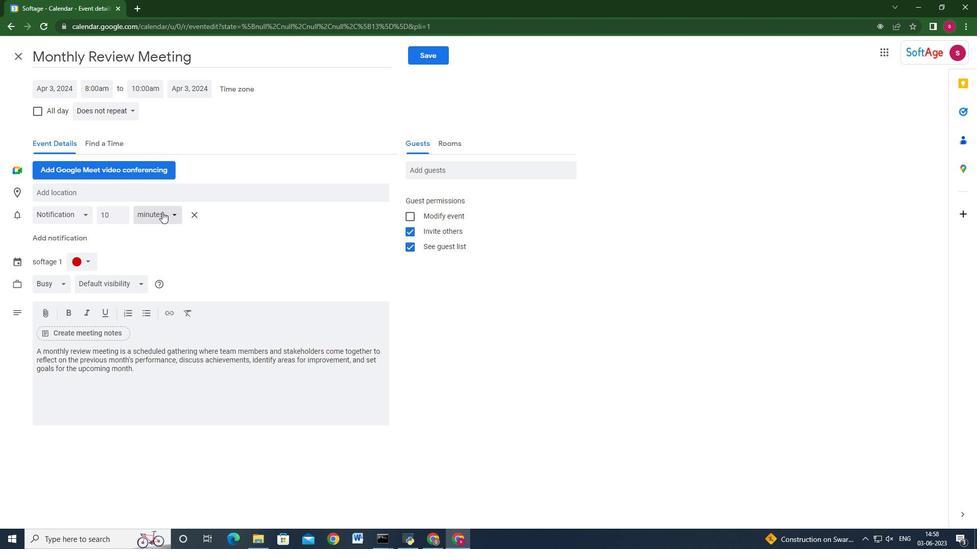 
Action: Mouse pressed left at (162, 193)
Screenshot: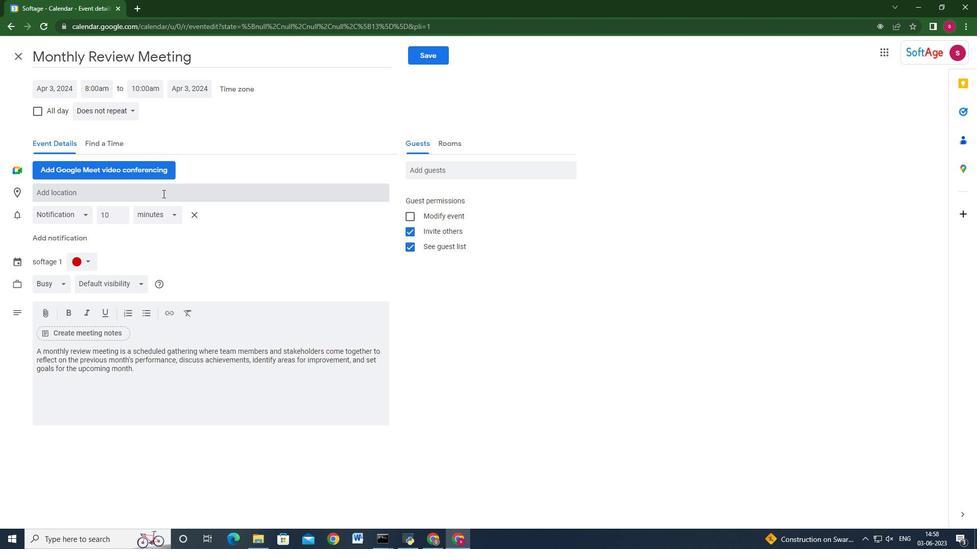 
Action: Key pressed 780<Key.space><Key.shift>Rua<Key.space><Key.shift_r>Augusta,<Key.space><Key.shift>Lisbon,<Key.space><Key.shift>Portugal<Key.space><Key.backspace>
Screenshot: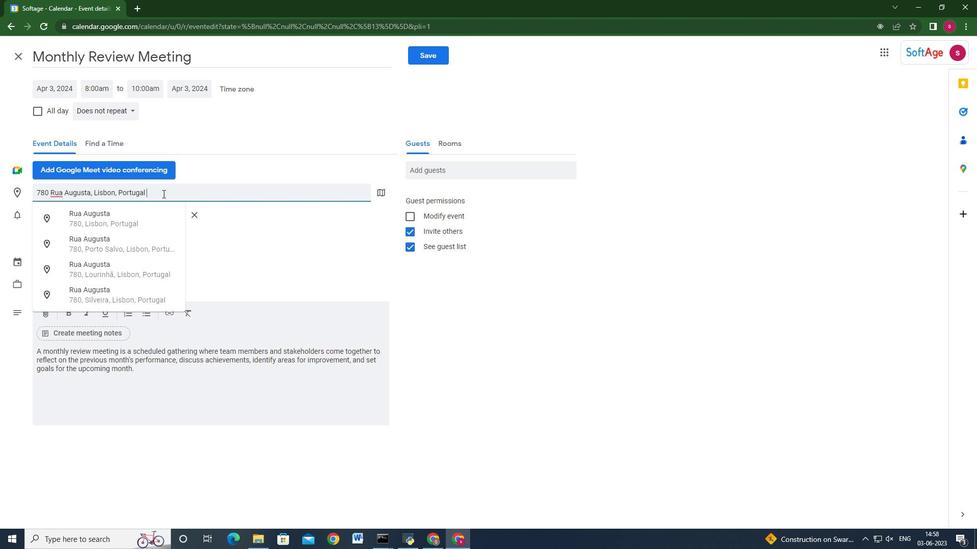 
Action: Mouse moved to (175, 199)
Screenshot: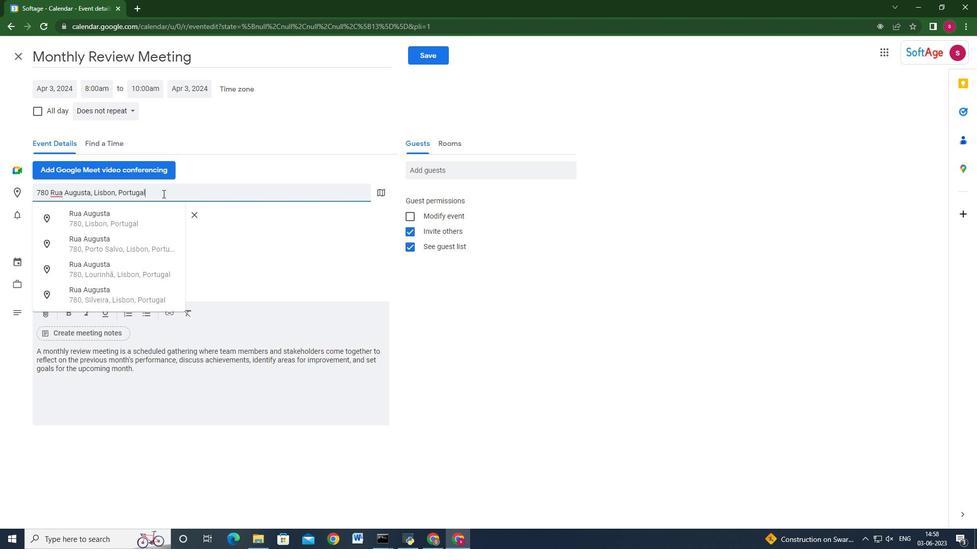 
Action: Key pressed <Key.space>
Screenshot: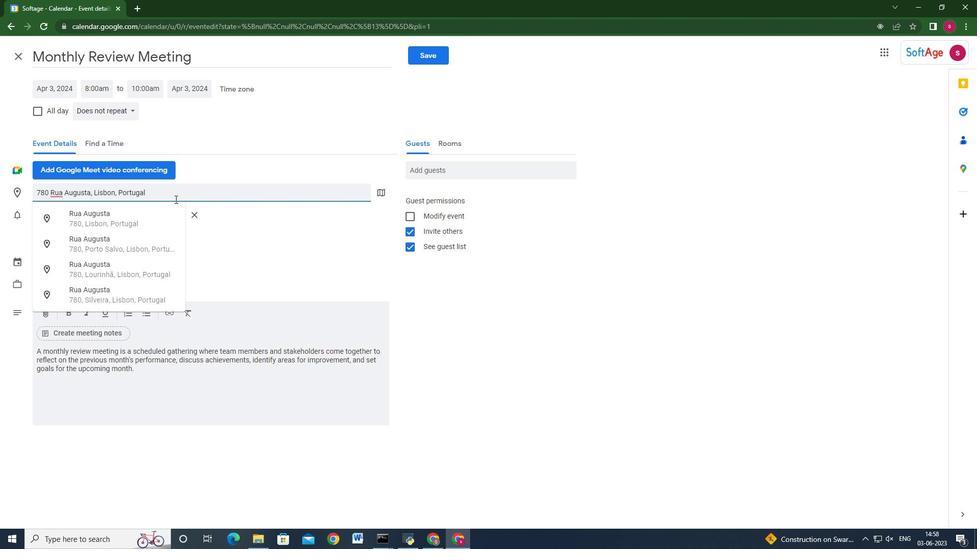 
Action: Mouse moved to (487, 166)
Screenshot: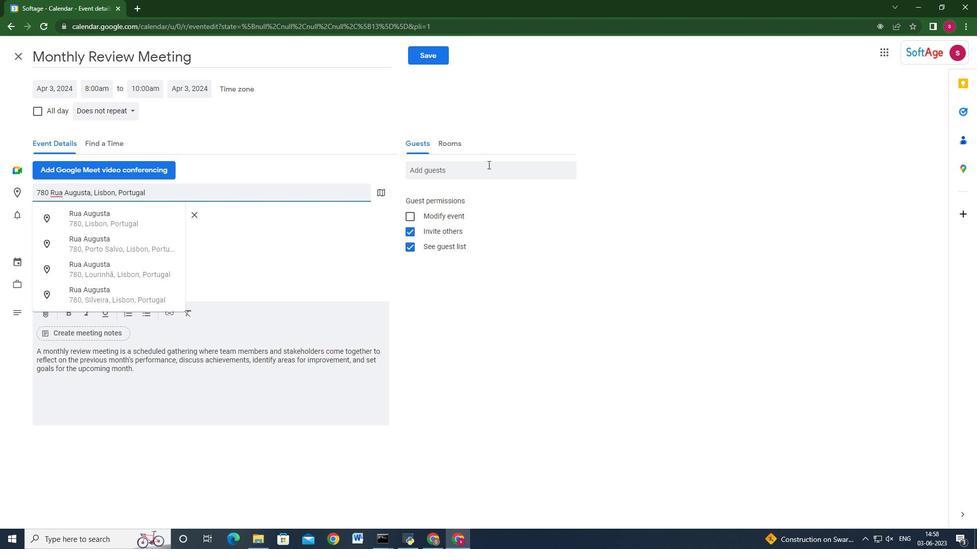 
Action: Mouse pressed left at (487, 166)
Screenshot: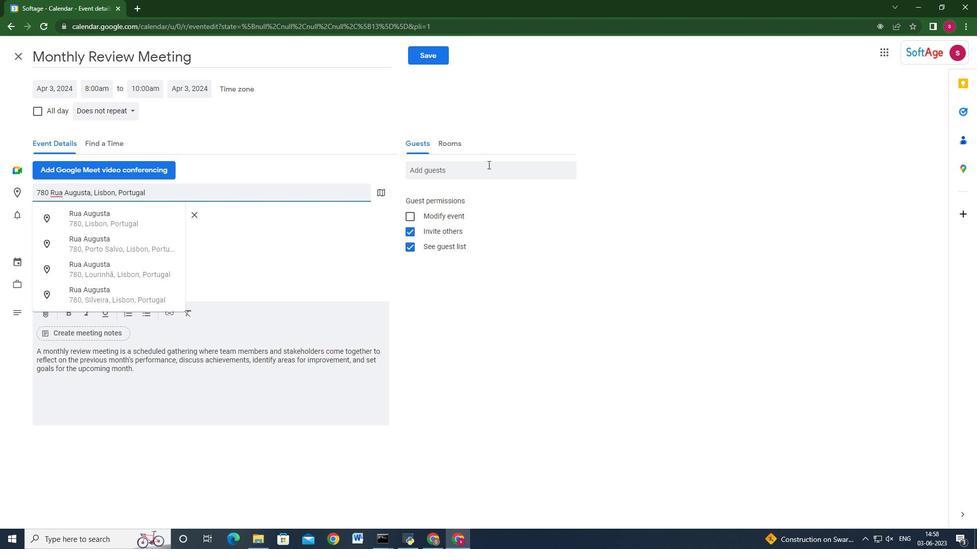
Action: Key pressed softage.1<Key.backspace>3<Key.shift_r>@softage.net<Key.enter>softage.4<Key.shift_r>@softage.net<Key.enter>
Screenshot: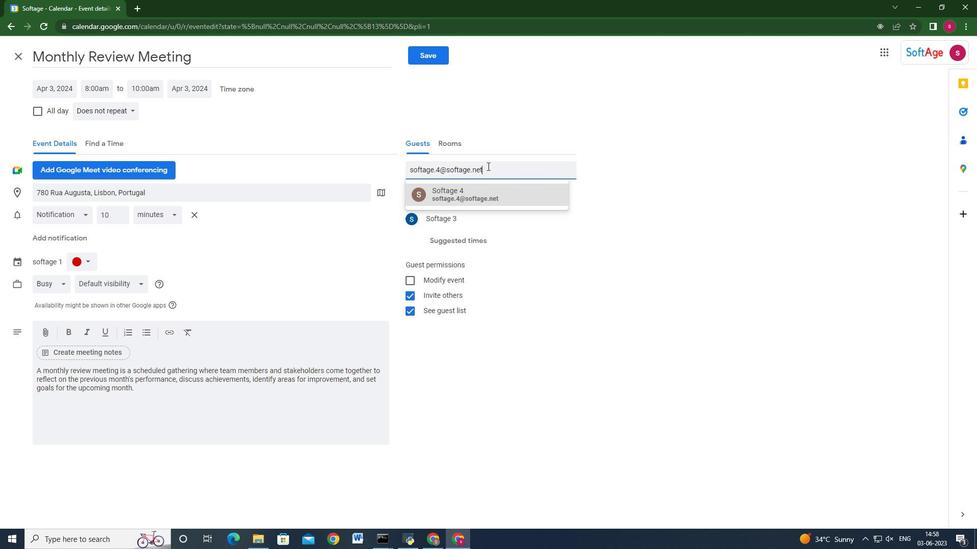 
Action: Mouse moved to (129, 109)
Screenshot: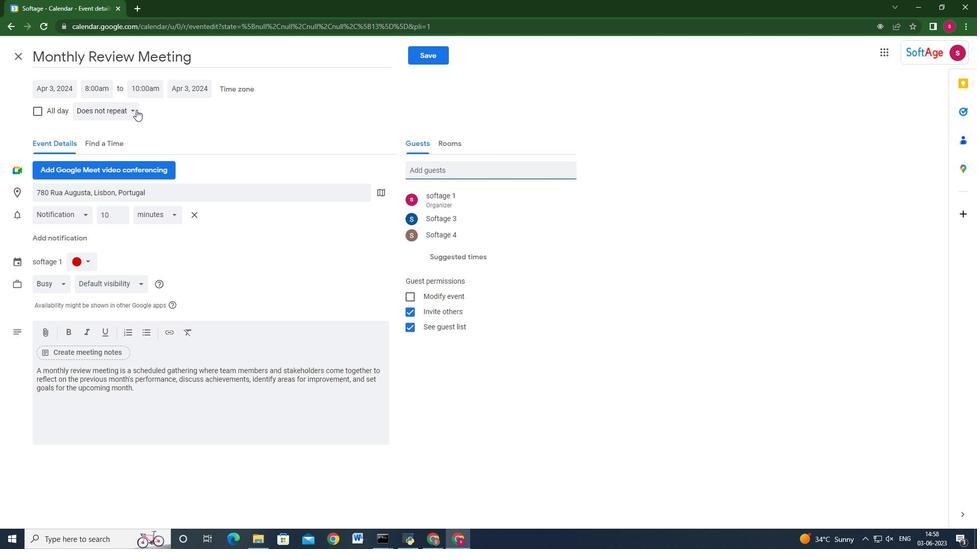 
Action: Mouse pressed left at (129, 109)
Screenshot: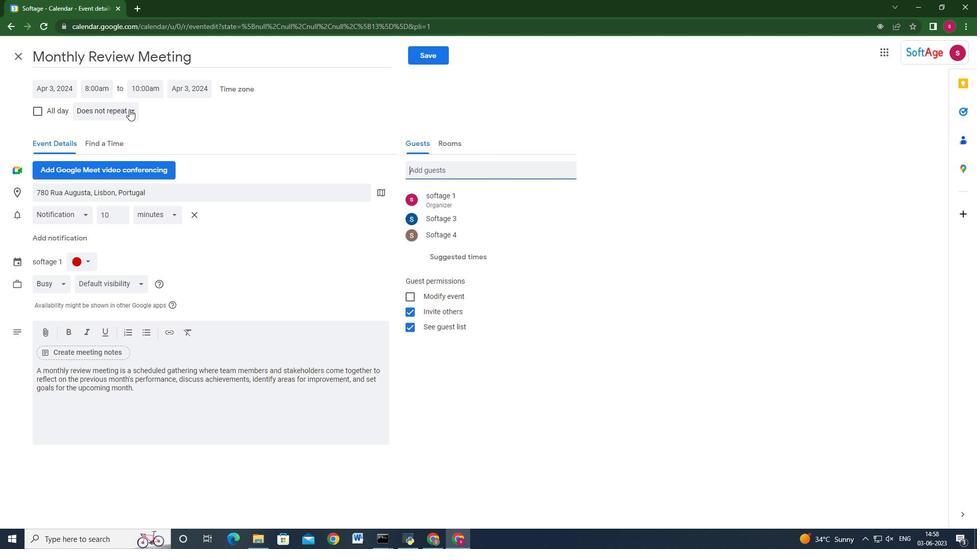 
Action: Mouse moved to (149, 197)
Screenshot: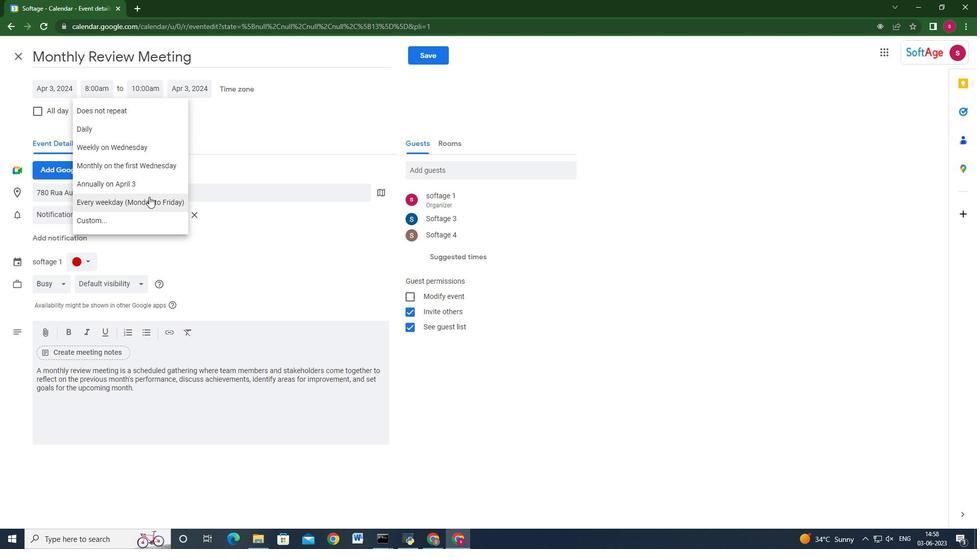 
Action: Mouse pressed left at (149, 197)
Screenshot: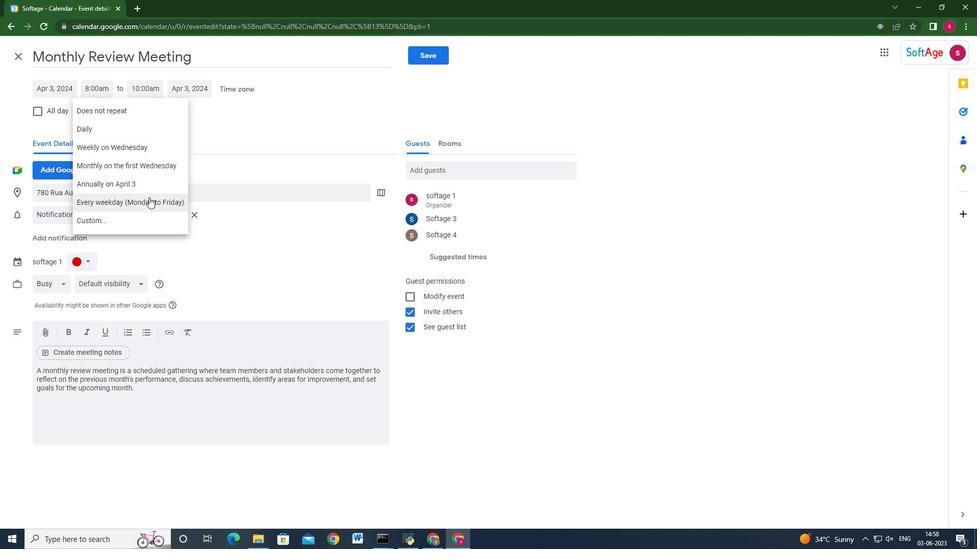 
Action: Mouse moved to (424, 54)
Screenshot: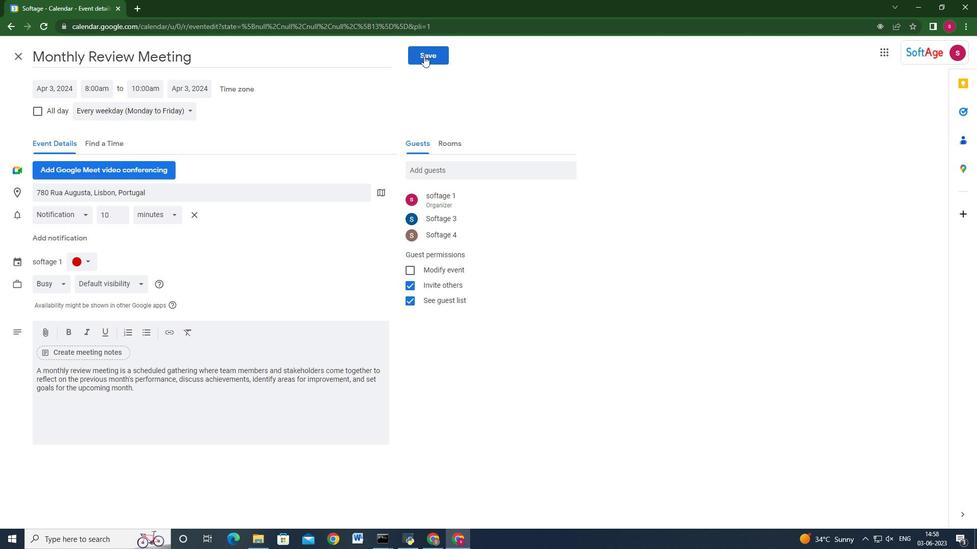 
Action: Mouse pressed left at (424, 54)
Screenshot: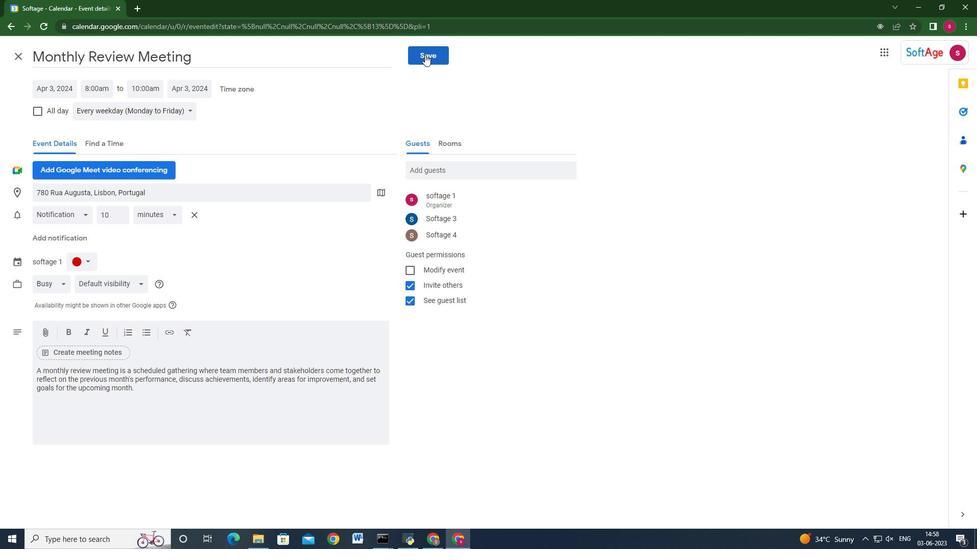 
Action: Mouse moved to (576, 308)
Screenshot: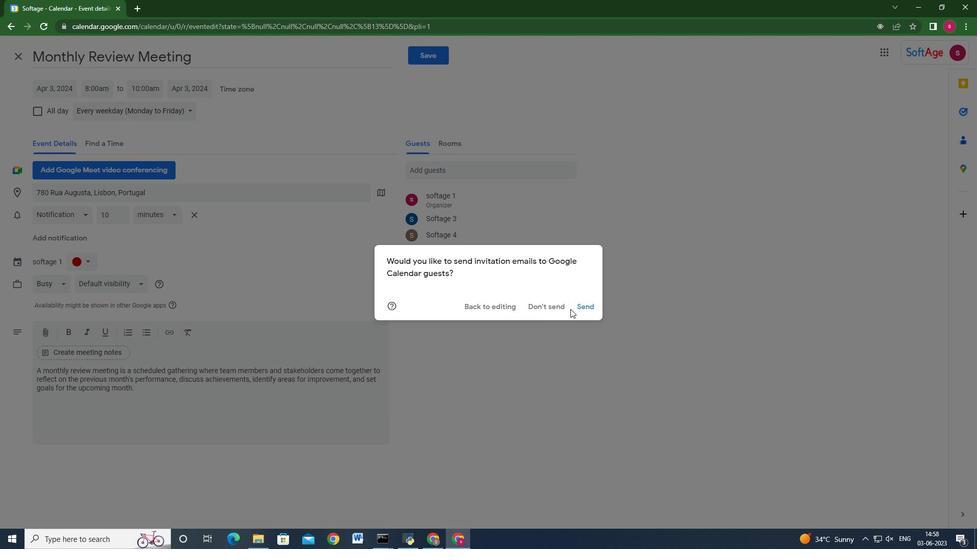 
Action: Mouse pressed left at (576, 308)
Screenshot: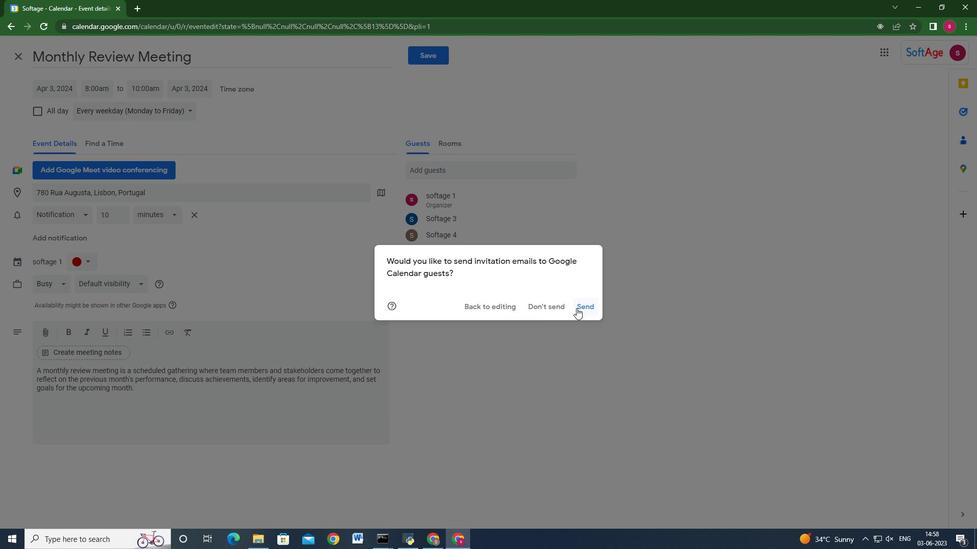
Action: Mouse moved to (591, 308)
Screenshot: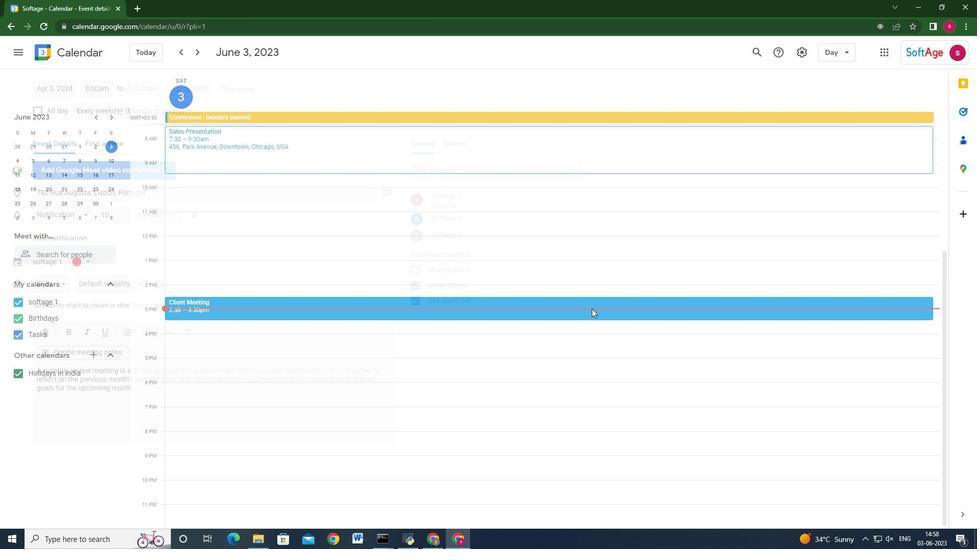 
